Task: Select editor.action.goToTypeDefinition in the goto location: alternative reference command.
Action: Mouse moved to (18, 482)
Screenshot: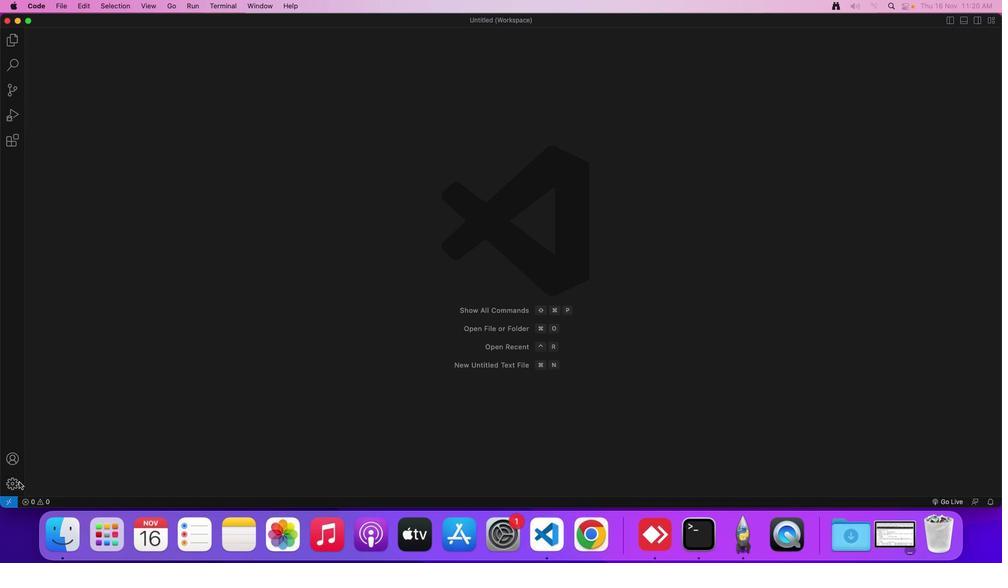 
Action: Mouse pressed left at (18, 482)
Screenshot: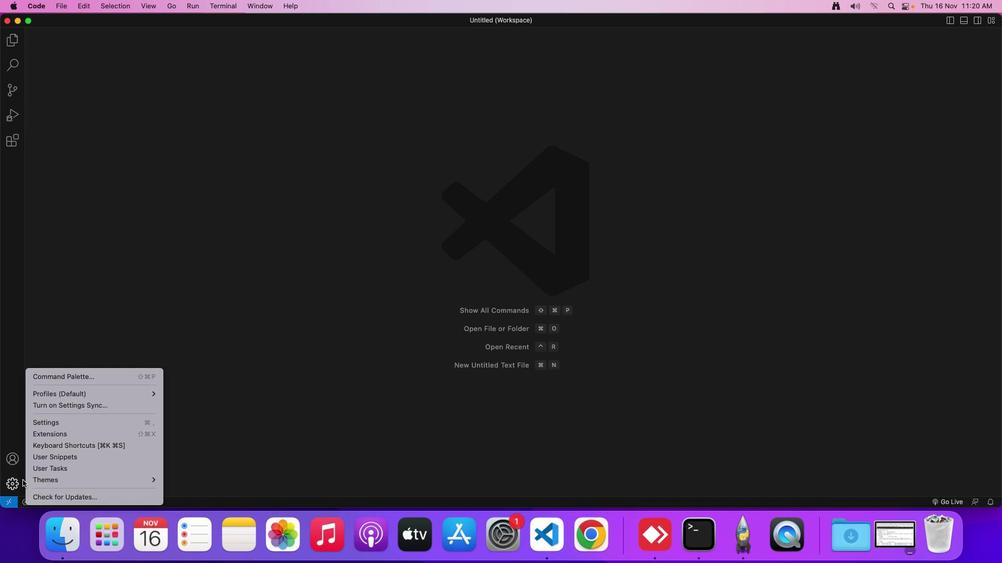 
Action: Mouse moved to (68, 417)
Screenshot: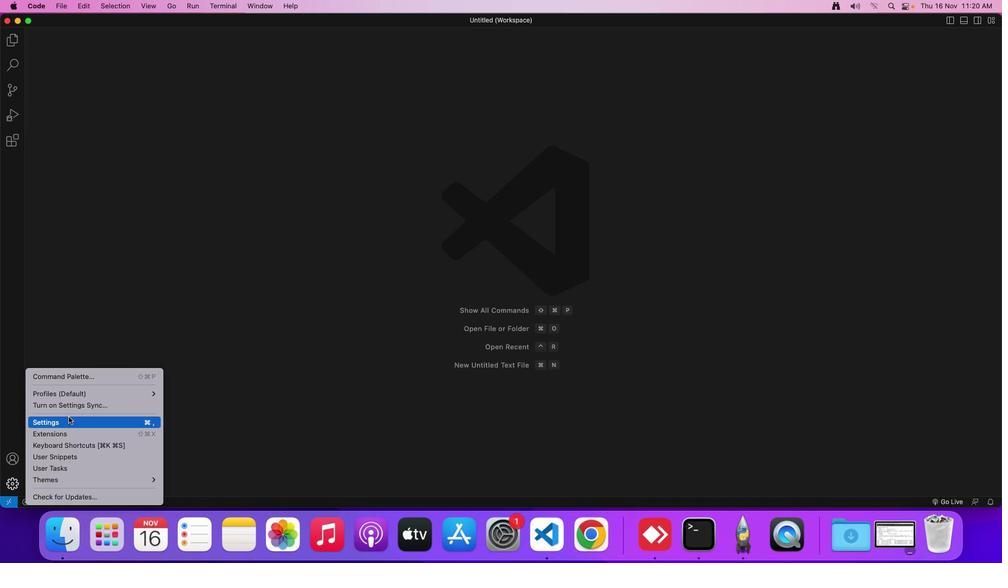 
Action: Mouse pressed left at (68, 417)
Screenshot: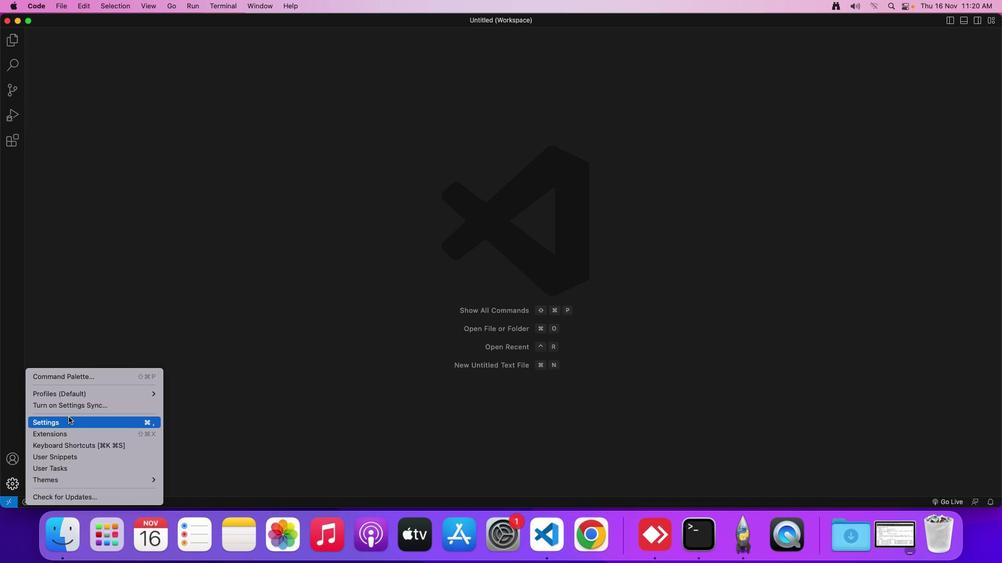 
Action: Mouse moved to (255, 79)
Screenshot: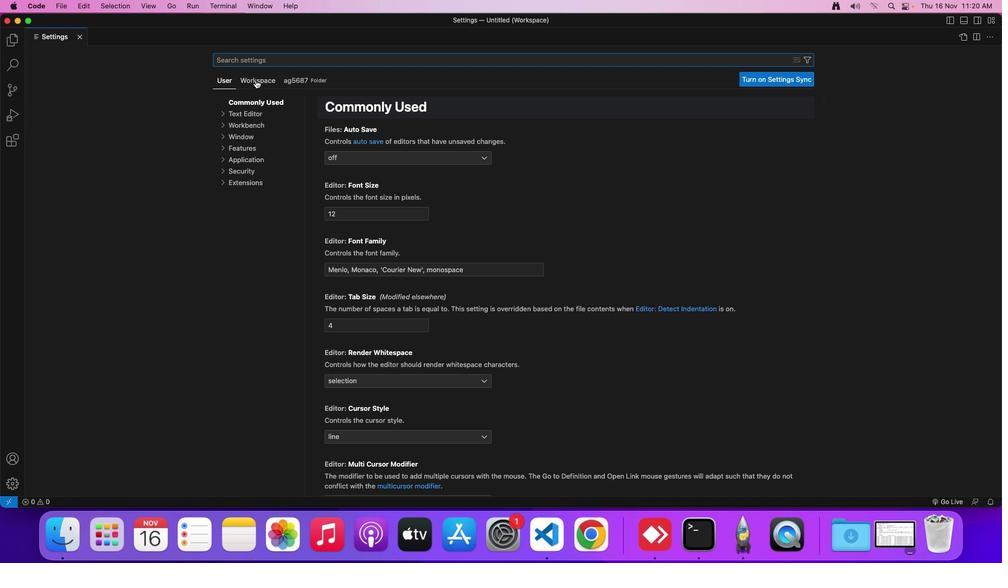 
Action: Mouse pressed left at (255, 79)
Screenshot: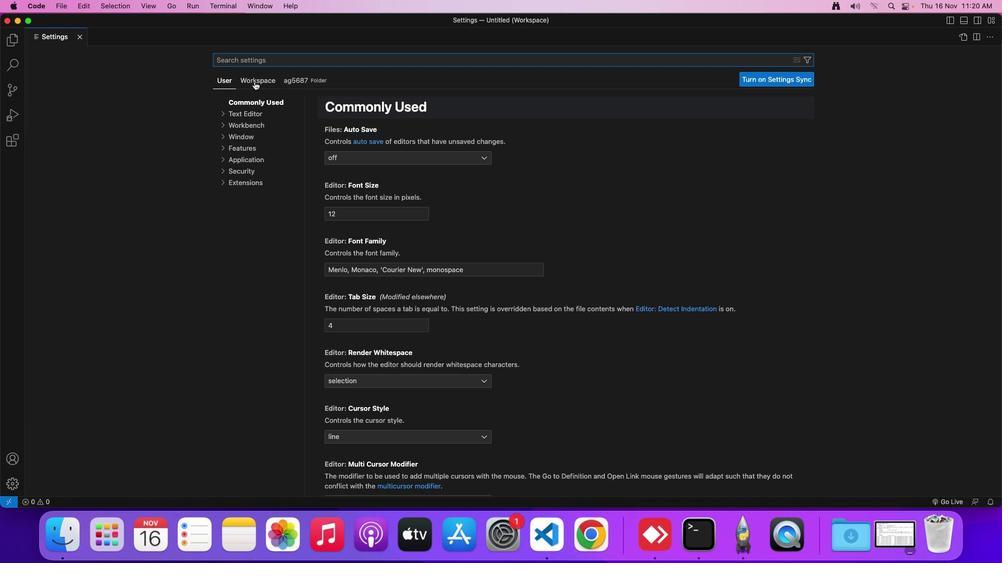 
Action: Mouse moved to (243, 100)
Screenshot: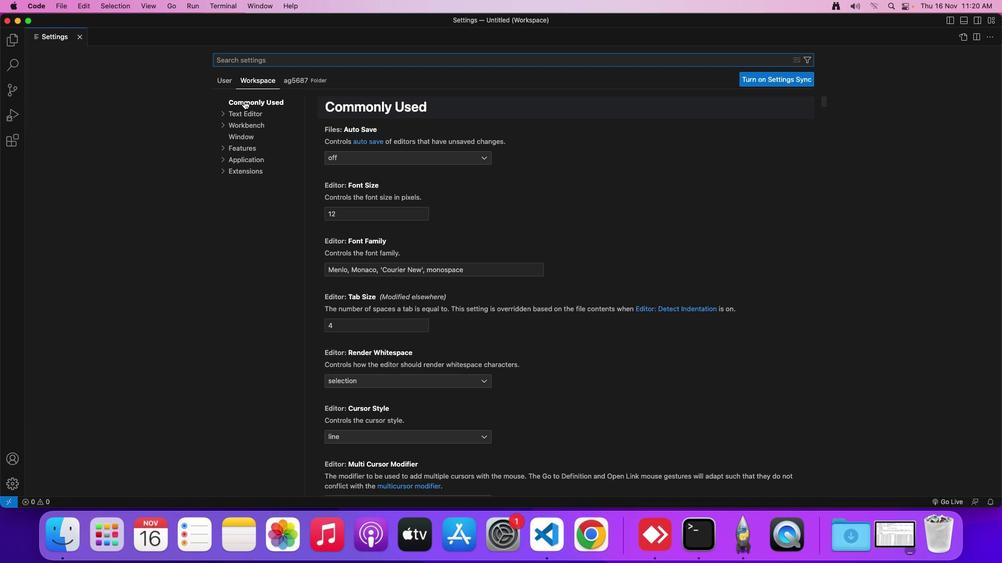 
Action: Mouse pressed left at (243, 100)
Screenshot: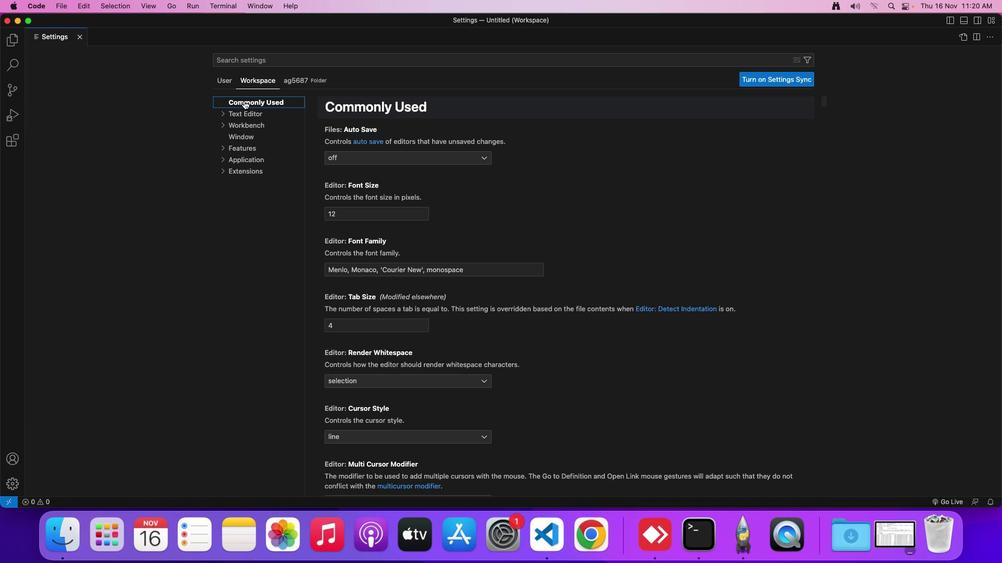 
Action: Mouse moved to (240, 108)
Screenshot: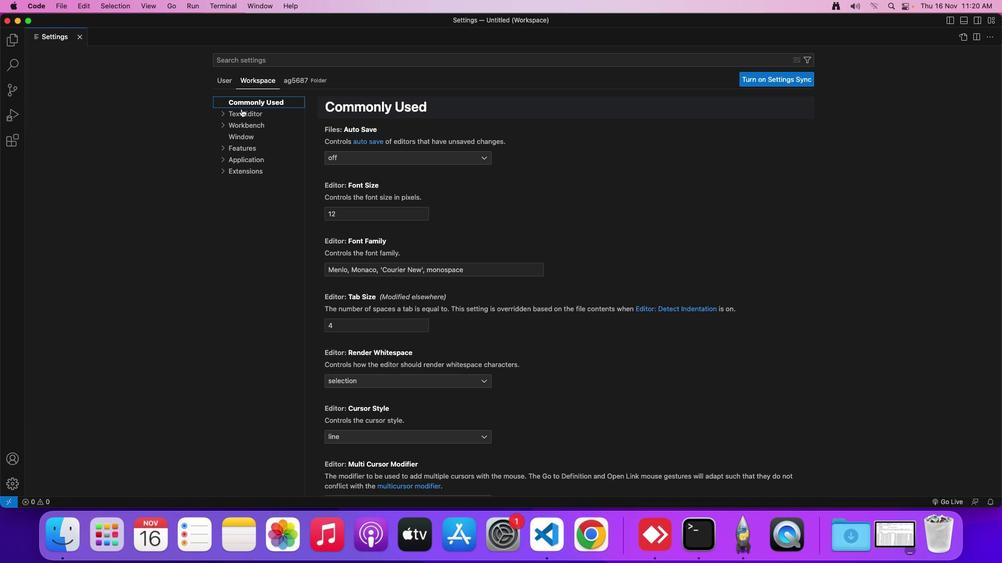 
Action: Mouse pressed left at (240, 108)
Screenshot: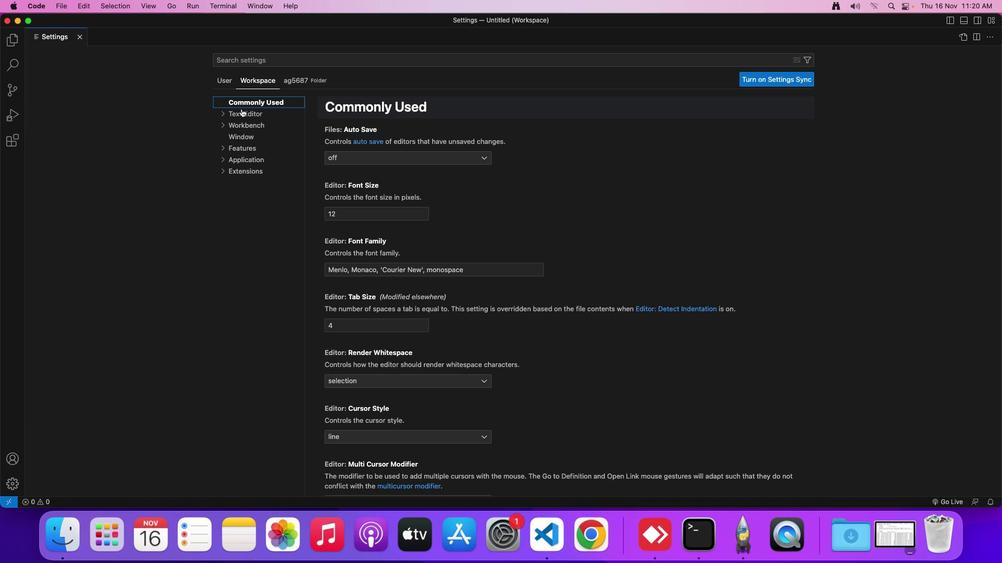 
Action: Mouse moved to (396, 322)
Screenshot: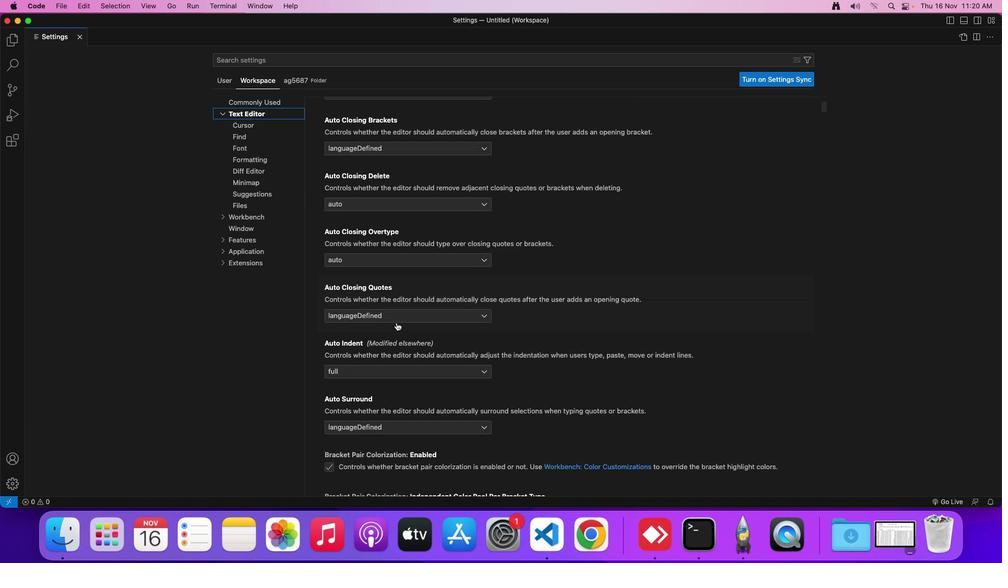 
Action: Mouse scrolled (396, 322) with delta (0, 0)
Screenshot: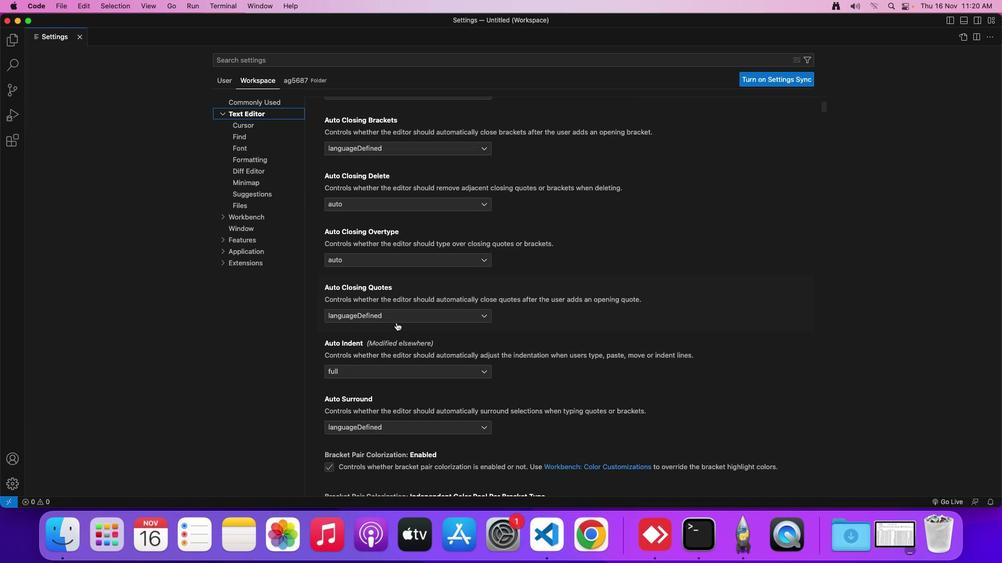
Action: Mouse moved to (395, 322)
Screenshot: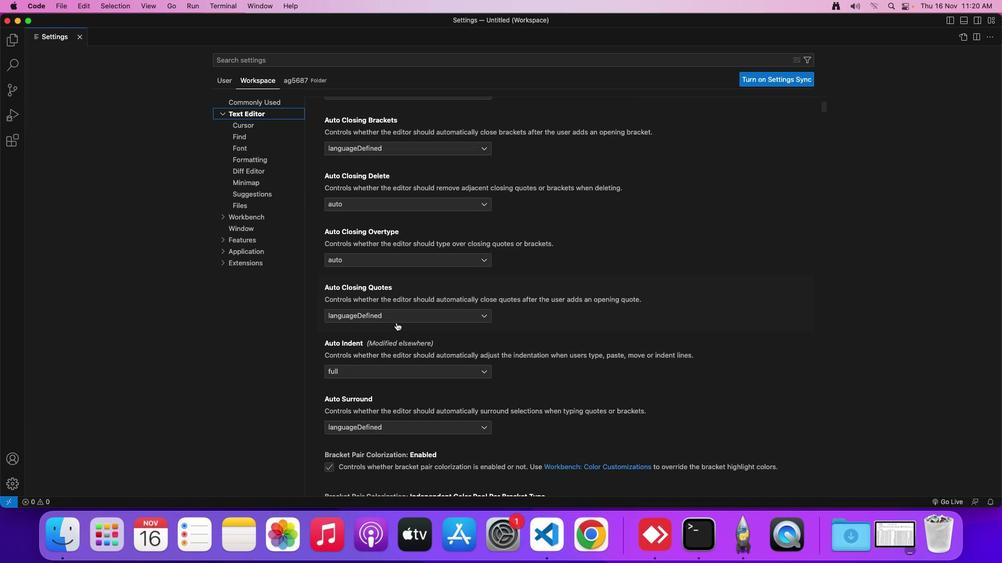 
Action: Mouse scrolled (395, 322) with delta (0, 0)
Screenshot: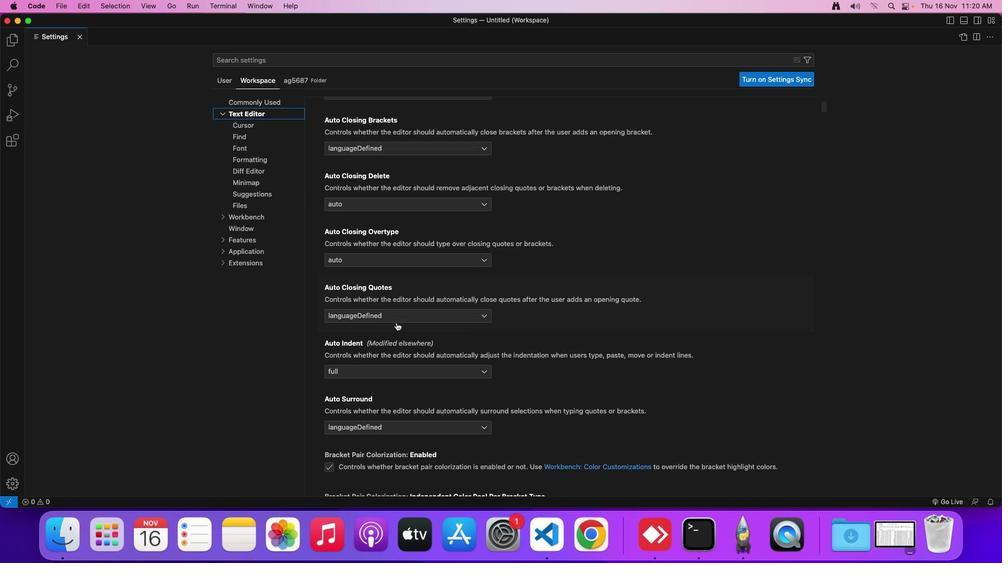 
Action: Mouse scrolled (395, 322) with delta (0, -1)
Screenshot: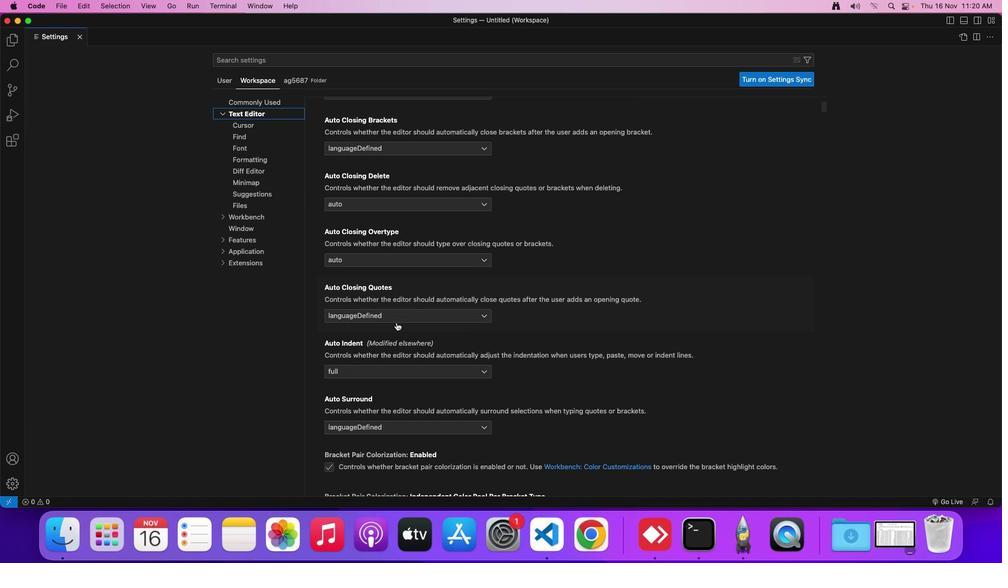 
Action: Mouse moved to (397, 323)
Screenshot: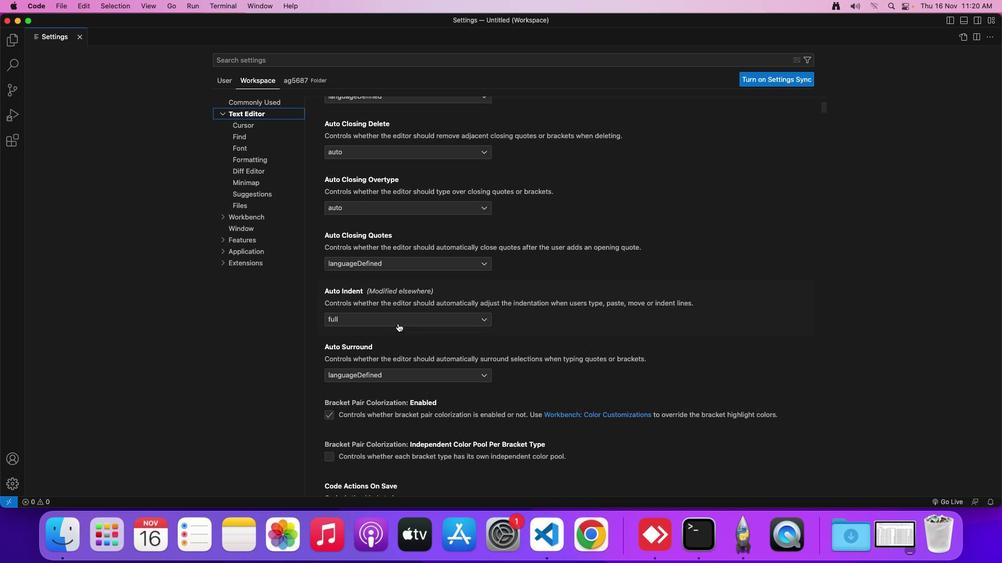 
Action: Mouse scrolled (397, 323) with delta (0, 0)
Screenshot: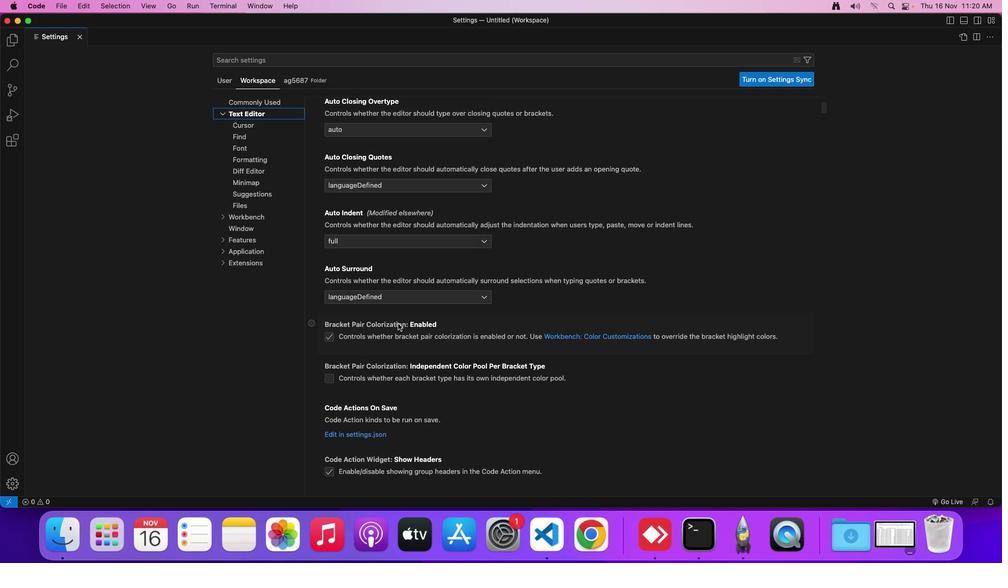 
Action: Mouse scrolled (397, 323) with delta (0, 0)
Screenshot: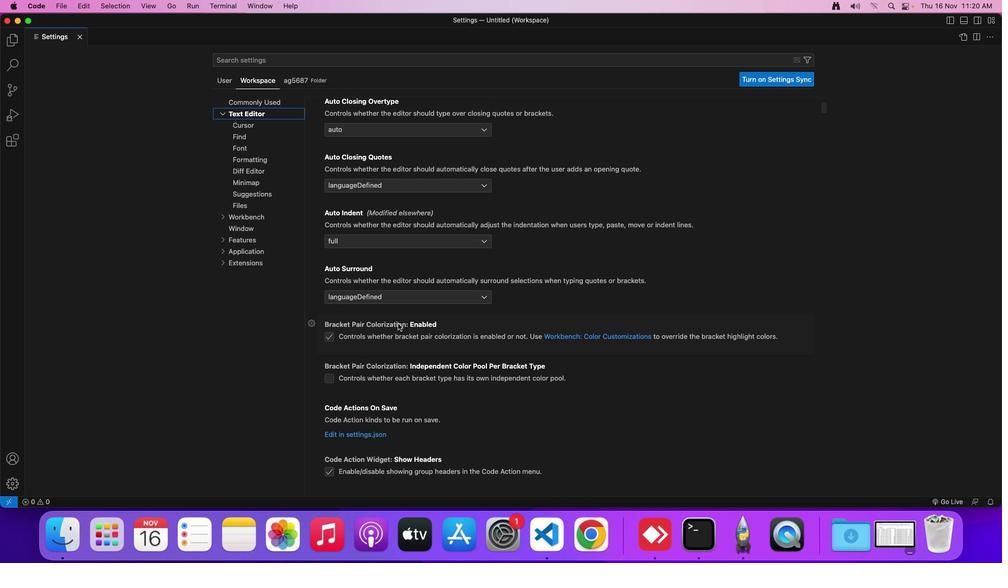 
Action: Mouse scrolled (397, 323) with delta (0, -1)
Screenshot: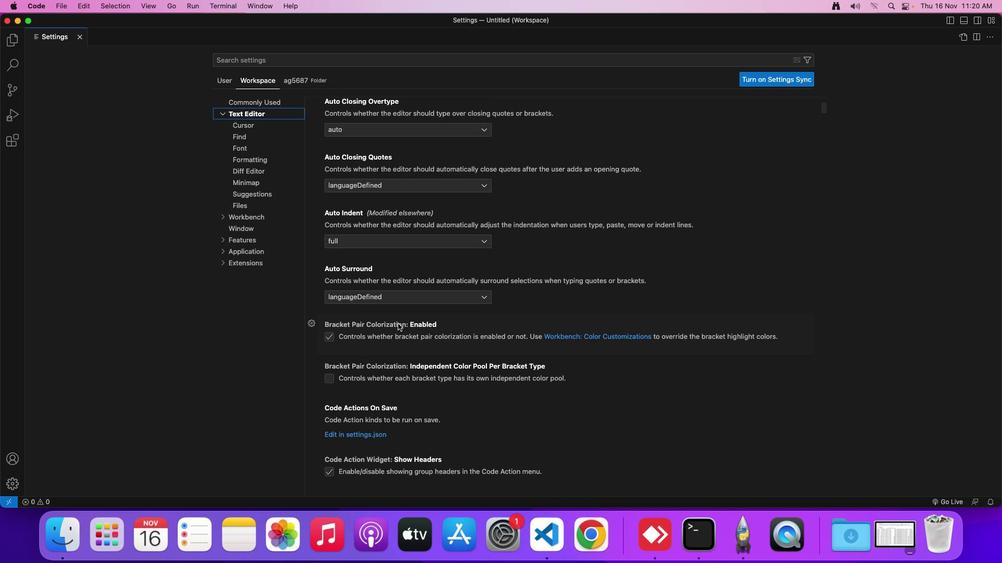 
Action: Mouse moved to (397, 323)
Screenshot: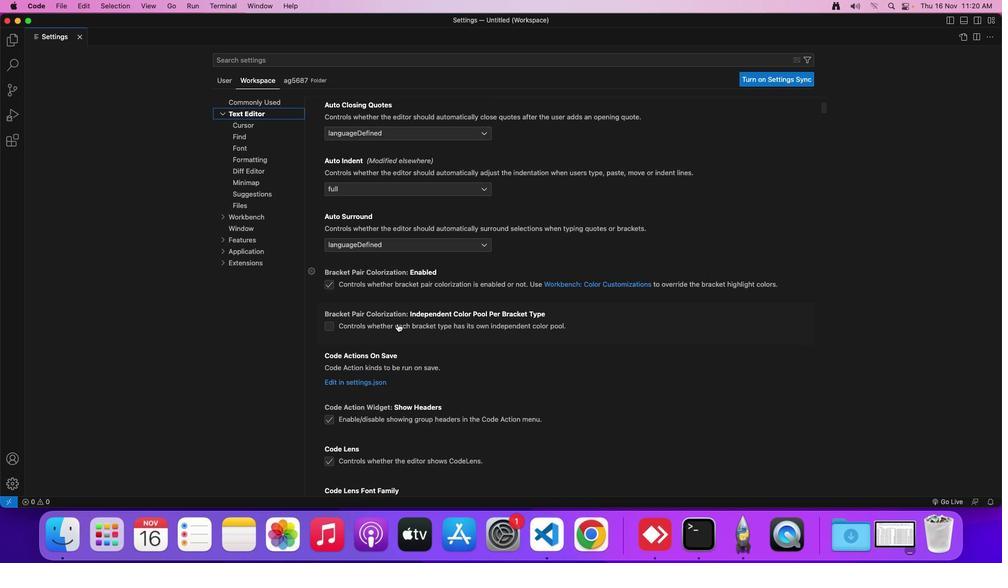 
Action: Mouse scrolled (397, 323) with delta (0, 0)
Screenshot: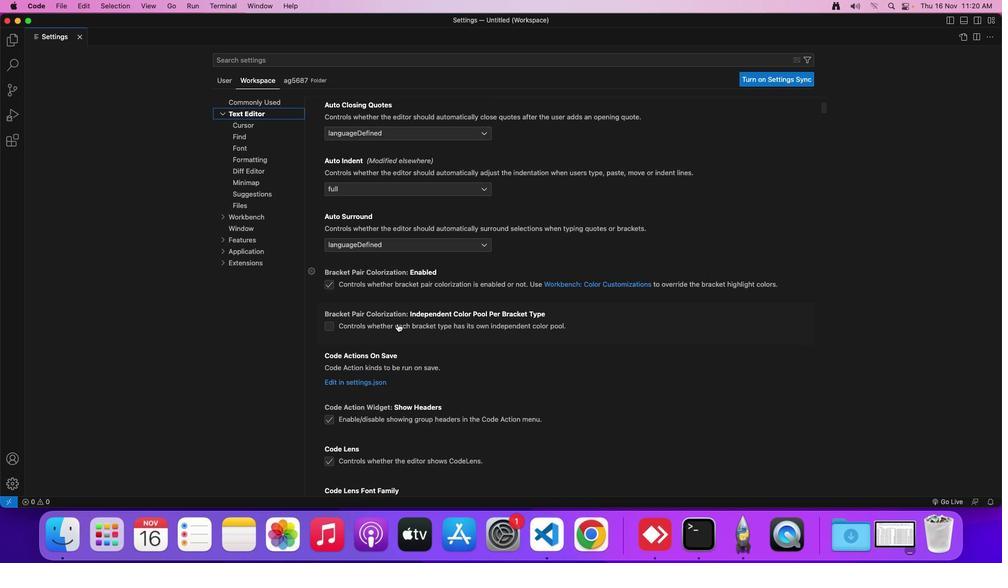 
Action: Mouse scrolled (397, 323) with delta (0, 0)
Screenshot: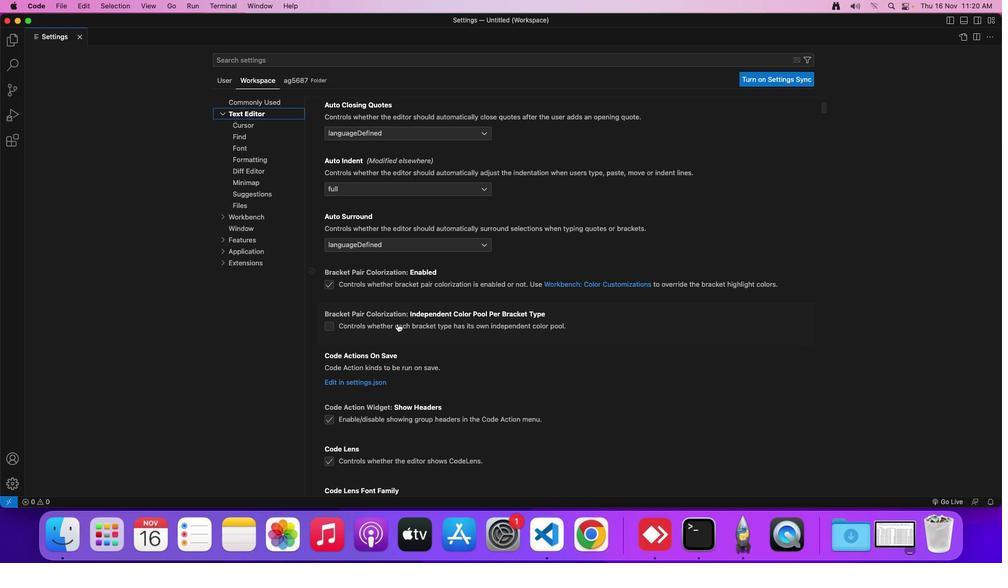 
Action: Mouse scrolled (397, 323) with delta (0, 0)
Screenshot: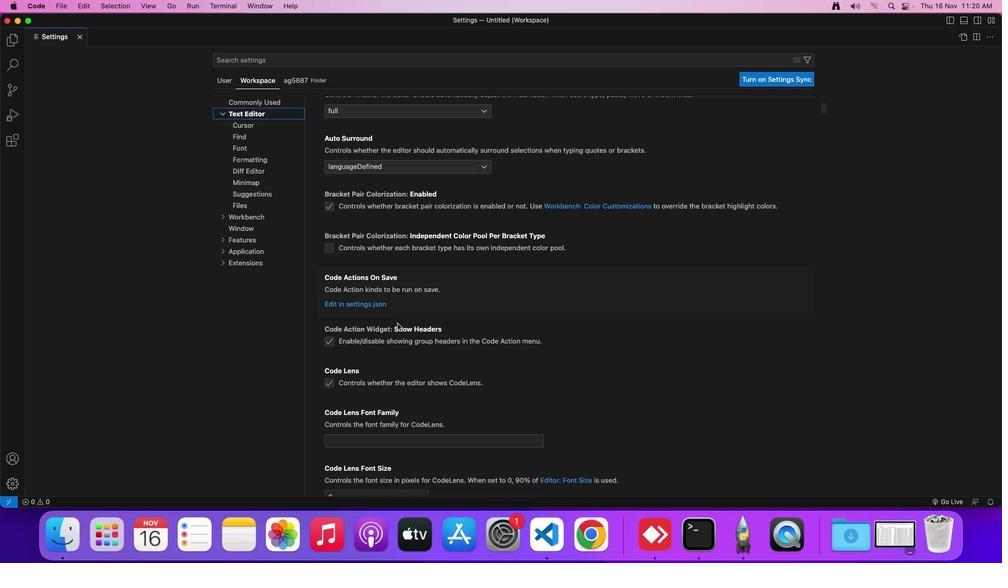 
Action: Mouse scrolled (397, 323) with delta (0, 0)
Screenshot: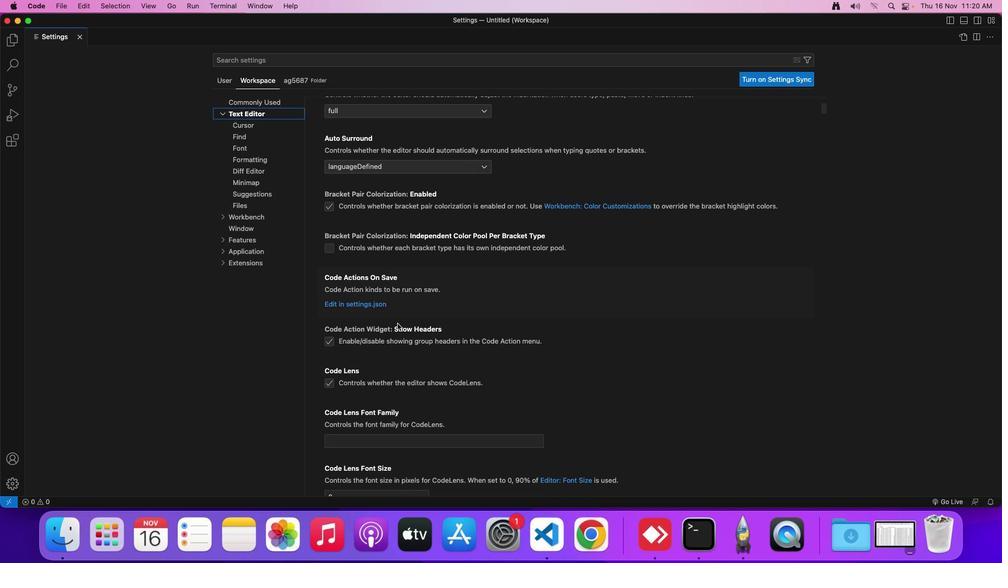 
Action: Mouse scrolled (397, 323) with delta (0, 0)
Screenshot: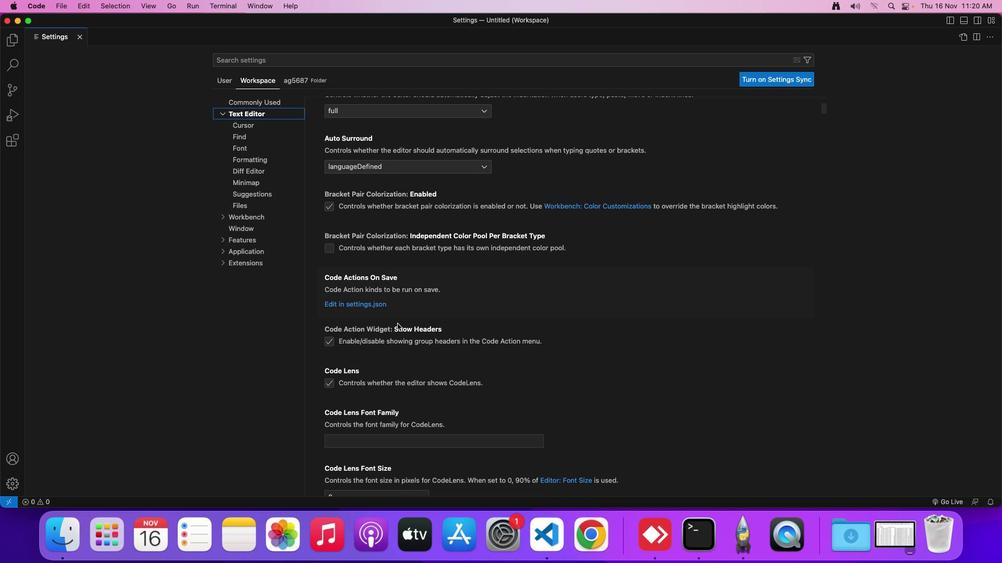 
Action: Mouse scrolled (397, 323) with delta (0, 0)
Screenshot: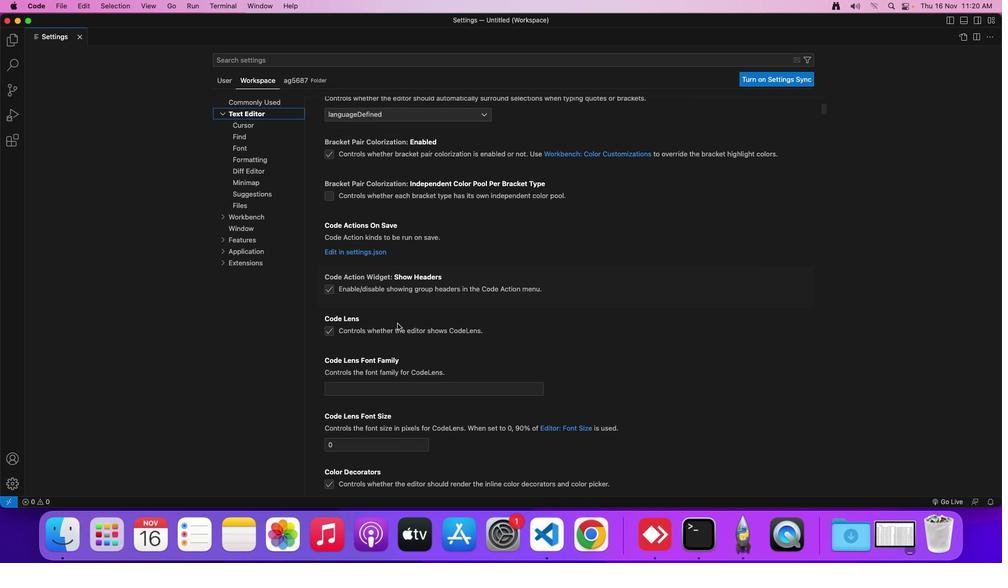 
Action: Mouse scrolled (397, 323) with delta (0, 0)
Screenshot: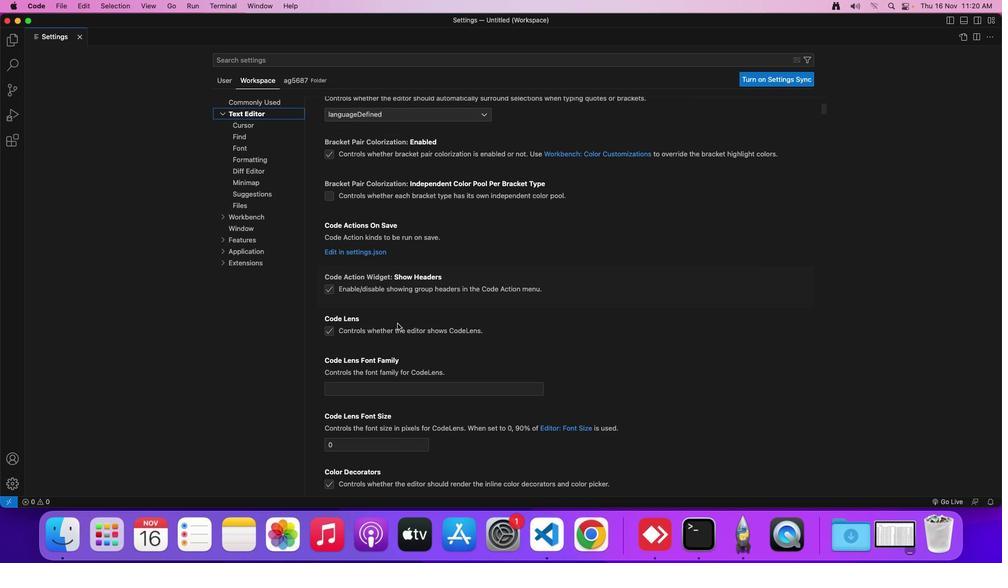 
Action: Mouse scrolled (397, 323) with delta (0, 0)
Screenshot: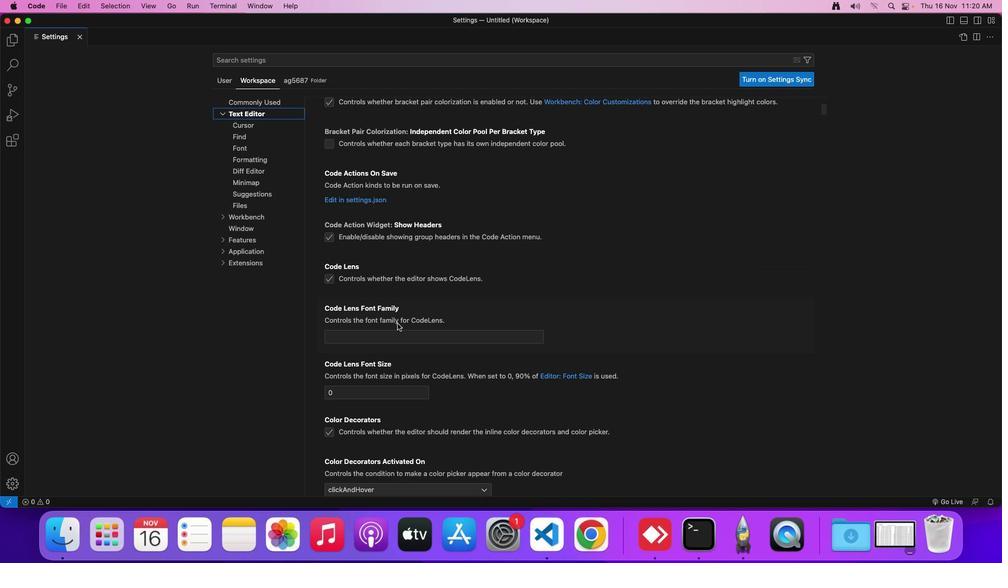 
Action: Mouse scrolled (397, 323) with delta (0, 0)
Screenshot: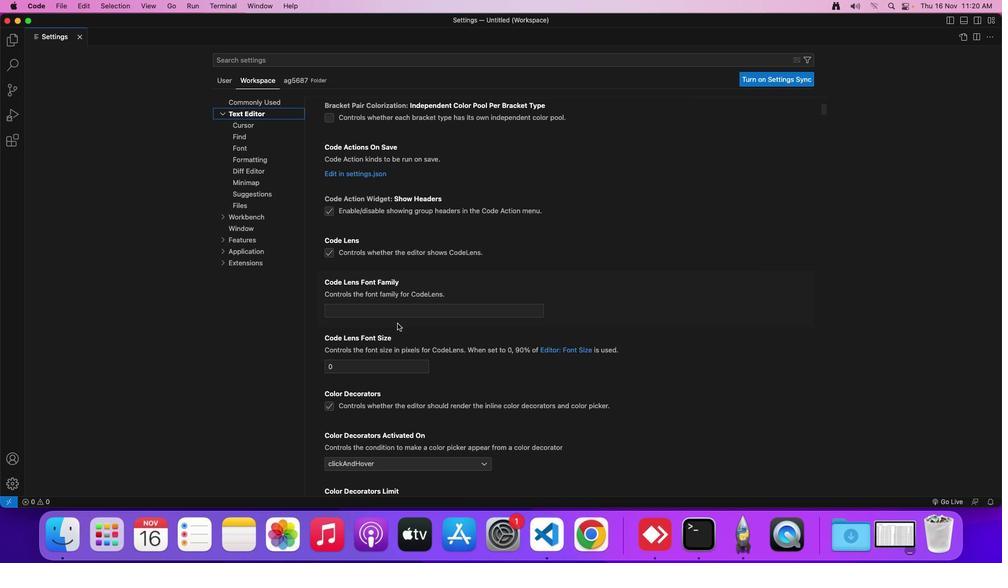 
Action: Mouse scrolled (397, 323) with delta (0, 0)
Screenshot: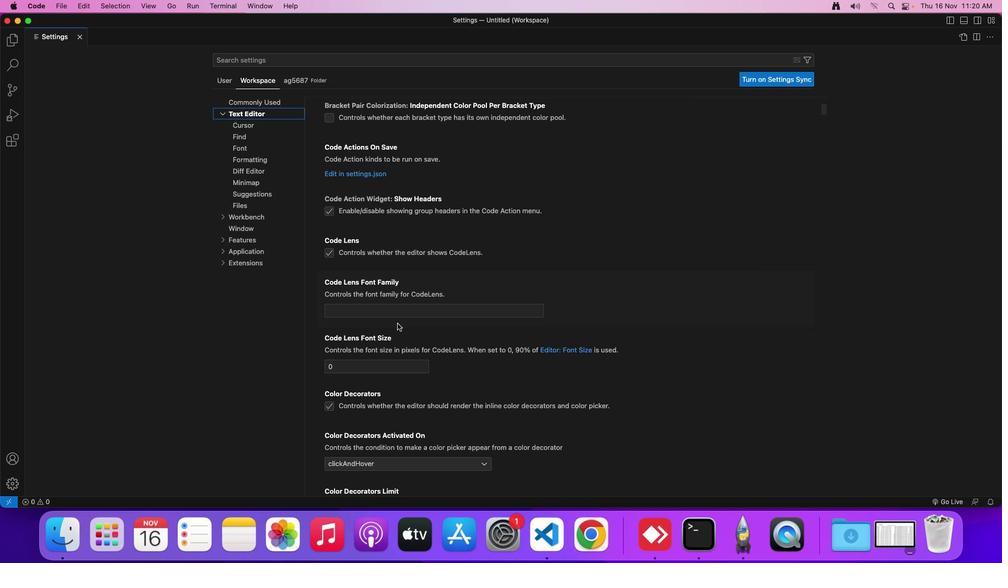 
Action: Mouse scrolled (397, 323) with delta (0, 0)
Screenshot: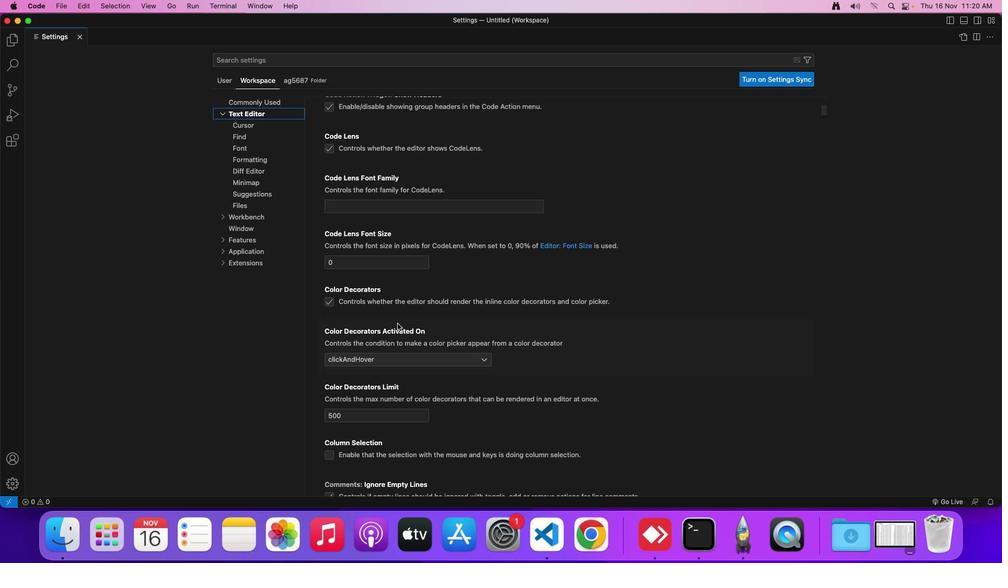 
Action: Mouse scrolled (397, 323) with delta (0, 0)
Screenshot: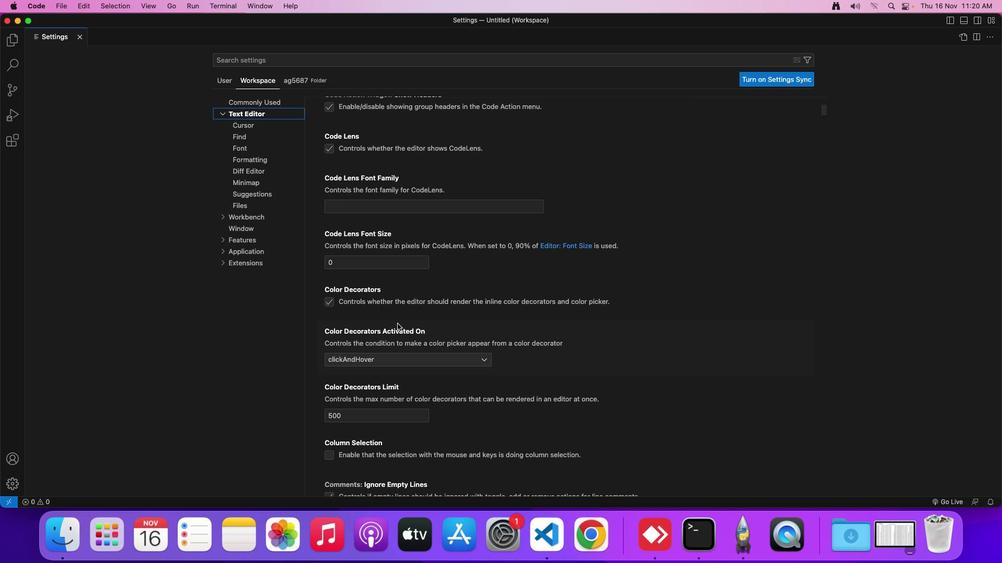 
Action: Mouse scrolled (397, 323) with delta (0, -1)
Screenshot: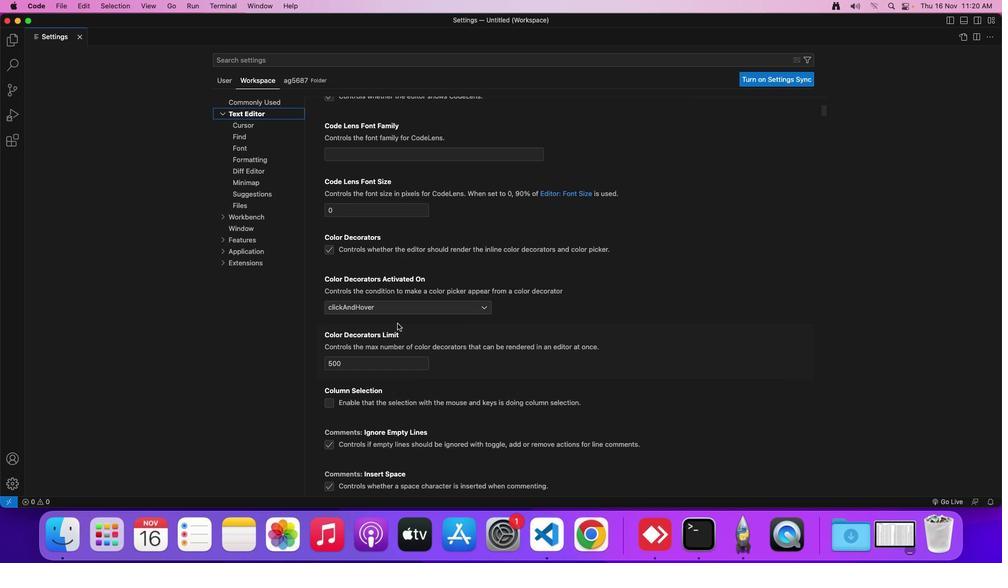 
Action: Mouse scrolled (397, 323) with delta (0, -1)
Screenshot: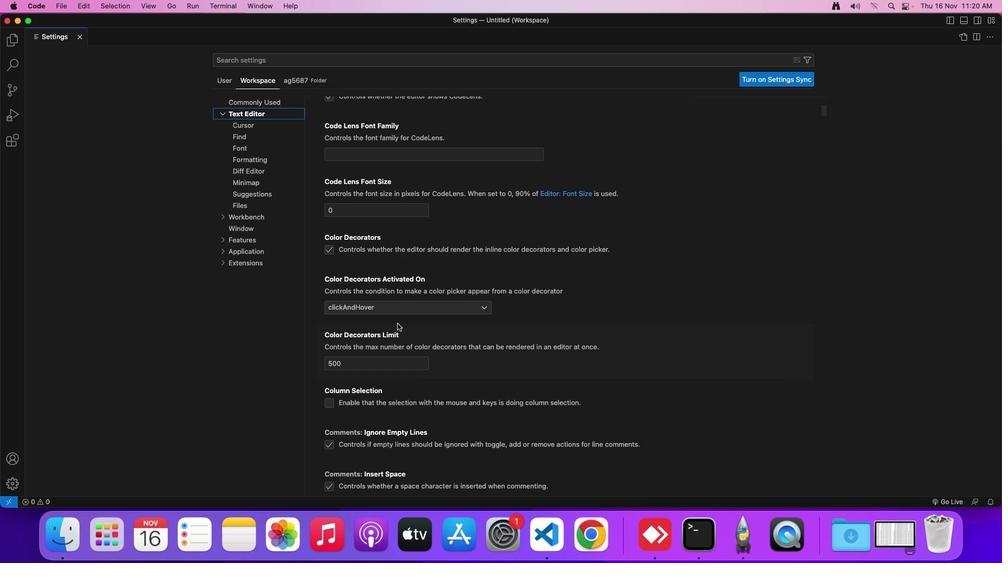 
Action: Mouse scrolled (397, 323) with delta (0, 0)
Screenshot: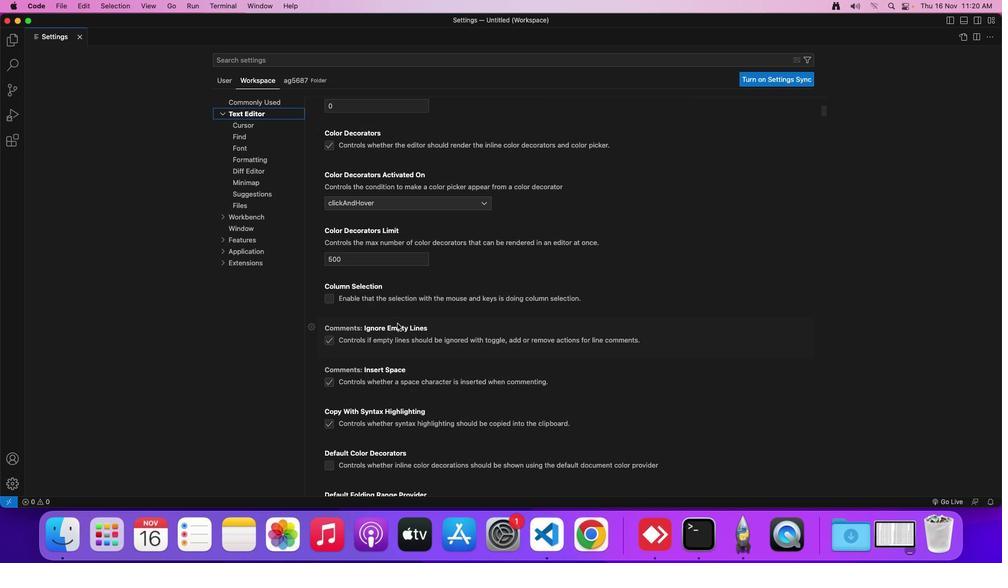 
Action: Mouse scrolled (397, 323) with delta (0, 0)
Screenshot: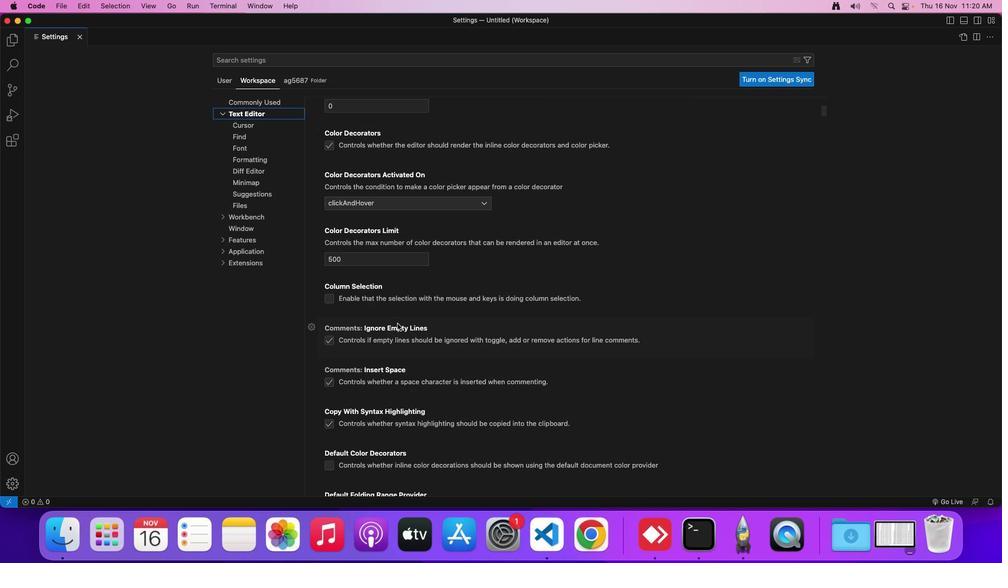 
Action: Mouse scrolled (397, 323) with delta (0, -1)
Screenshot: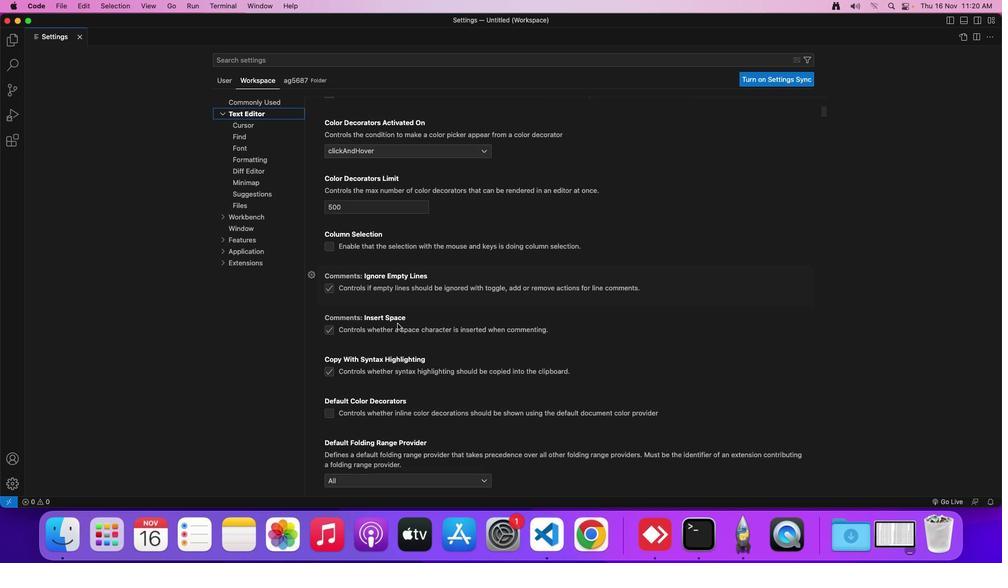 
Action: Mouse scrolled (397, 323) with delta (0, -1)
Screenshot: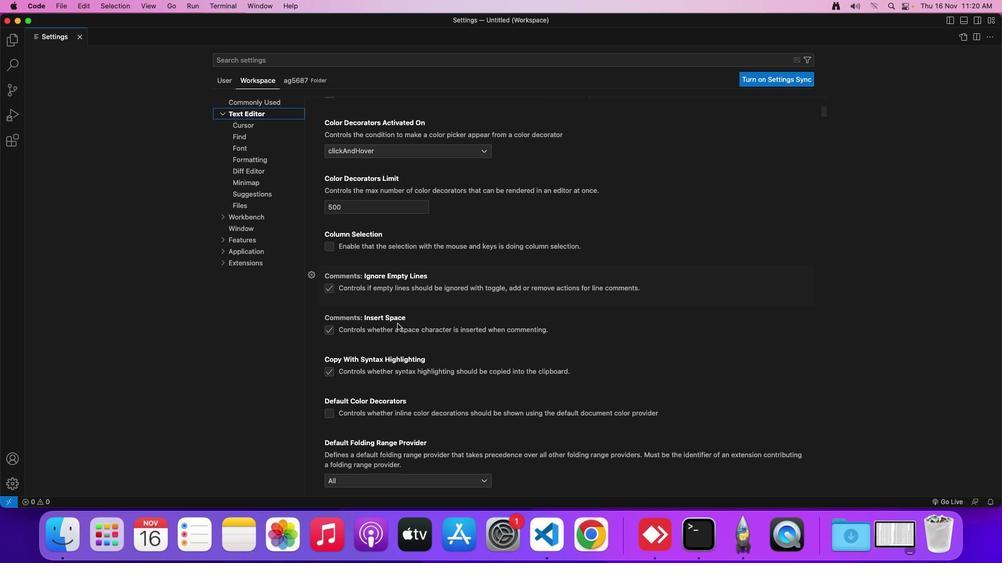 
Action: Mouse scrolled (397, 323) with delta (0, 0)
Screenshot: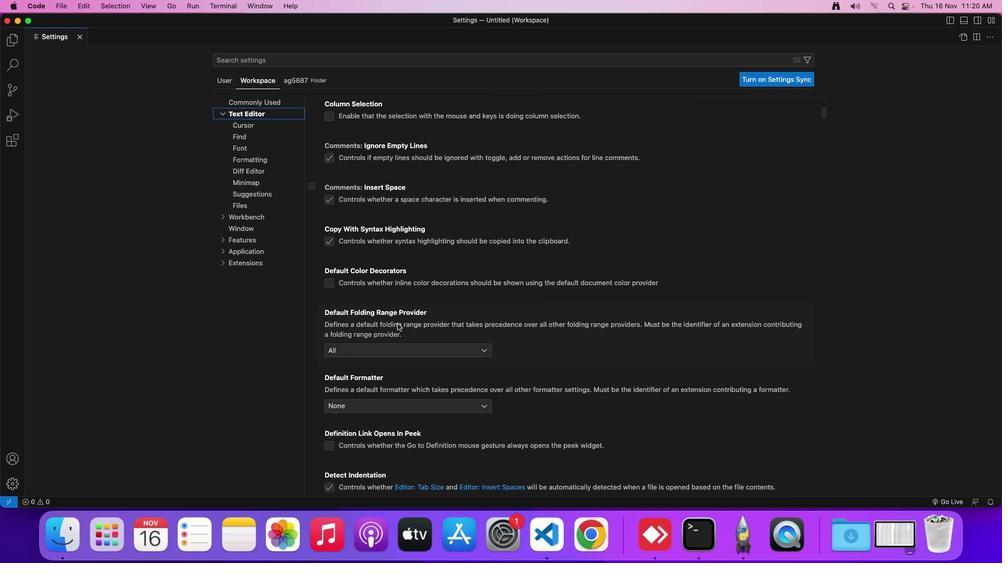 
Action: Mouse scrolled (397, 323) with delta (0, 0)
Screenshot: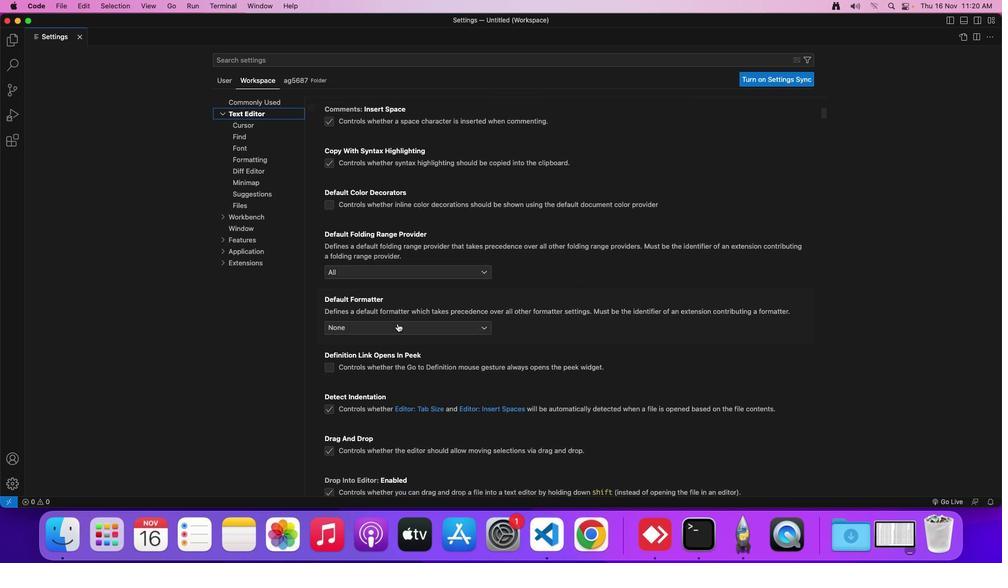 
Action: Mouse scrolled (397, 323) with delta (0, -1)
Screenshot: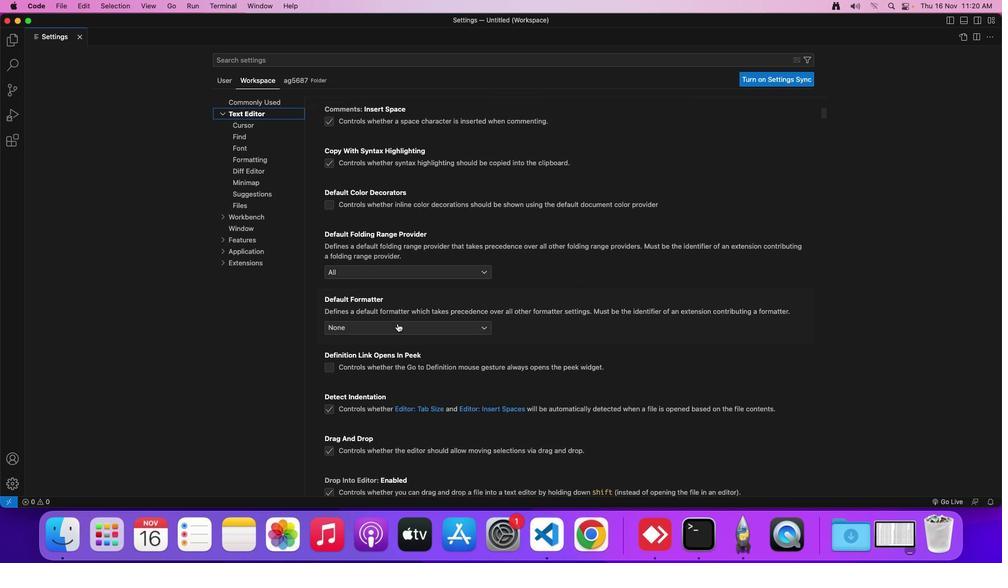
Action: Mouse scrolled (397, 323) with delta (0, -1)
Screenshot: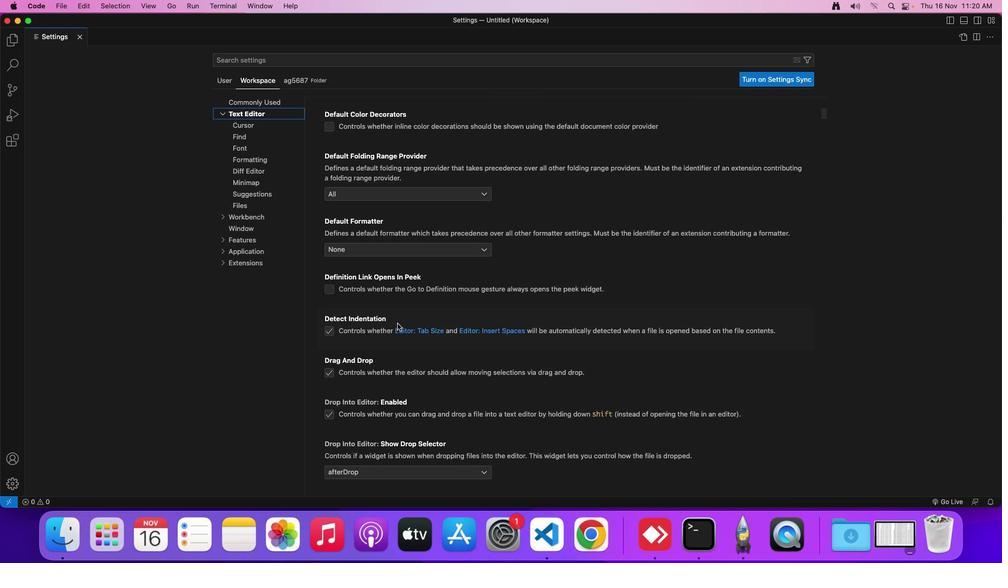
Action: Mouse scrolled (397, 323) with delta (0, -1)
Screenshot: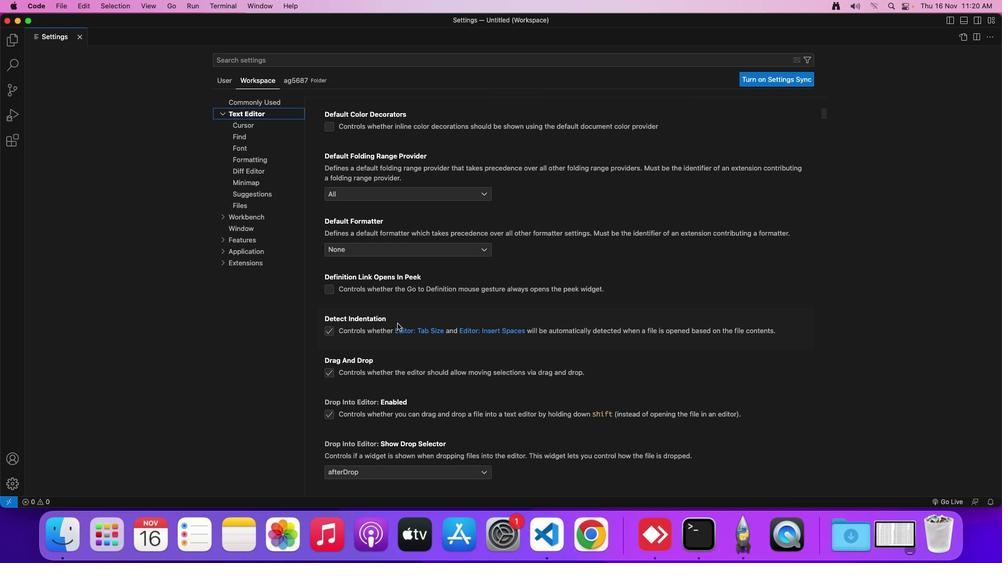 
Action: Mouse scrolled (397, 323) with delta (0, 0)
Screenshot: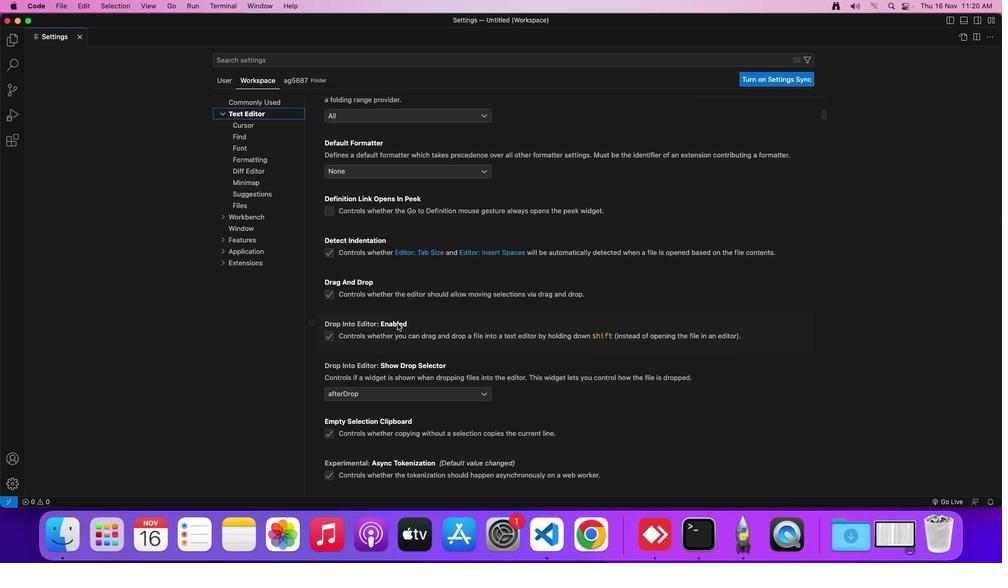 
Action: Mouse scrolled (397, 323) with delta (0, 0)
Screenshot: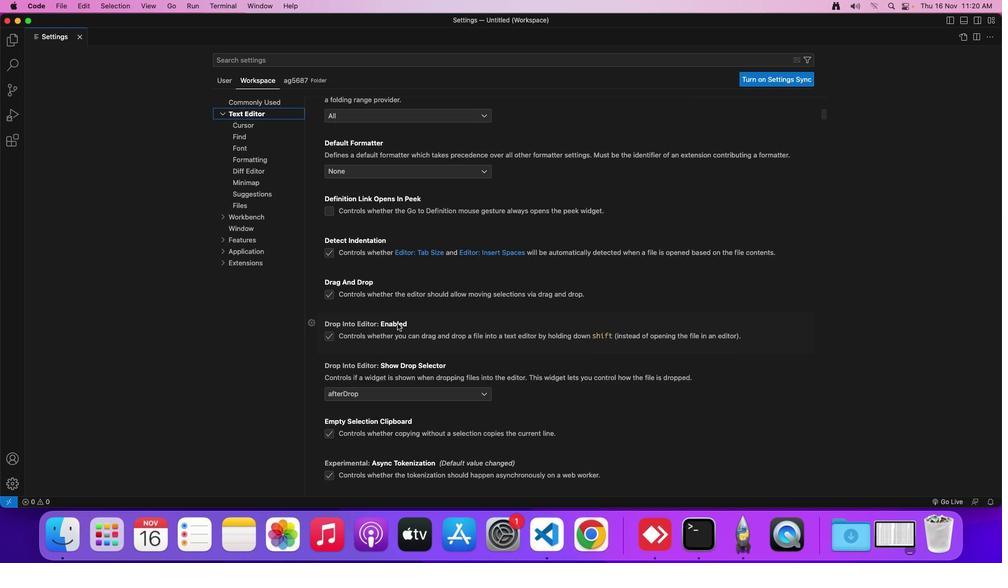 
Action: Mouse scrolled (397, 323) with delta (0, 0)
Screenshot: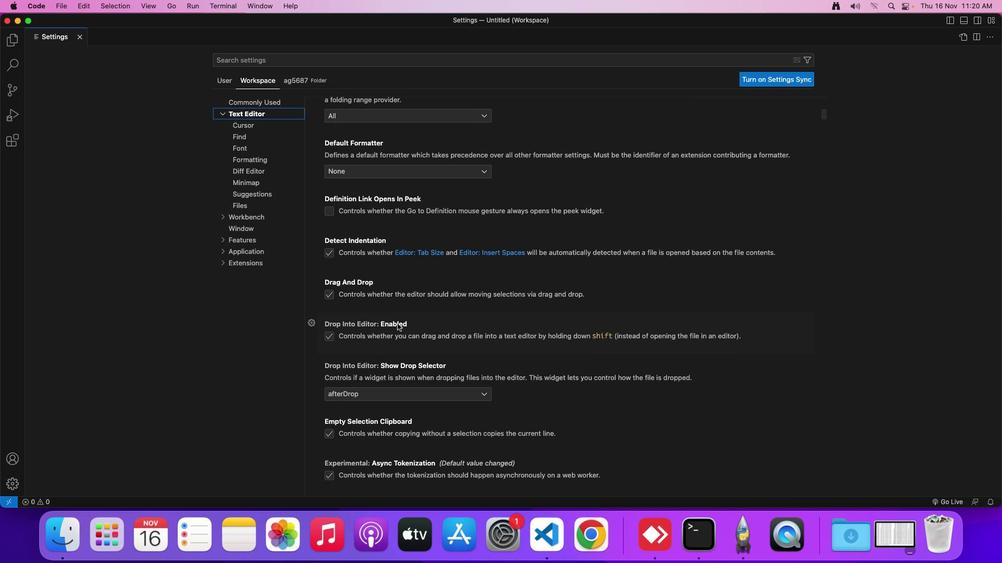 
Action: Mouse scrolled (397, 323) with delta (0, 0)
Screenshot: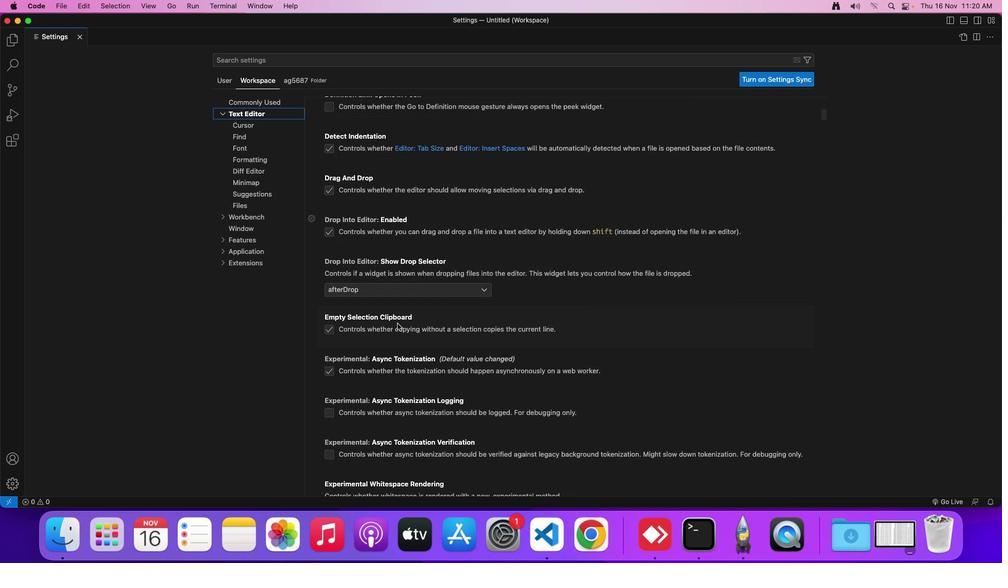 
Action: Mouse scrolled (397, 323) with delta (0, 0)
Screenshot: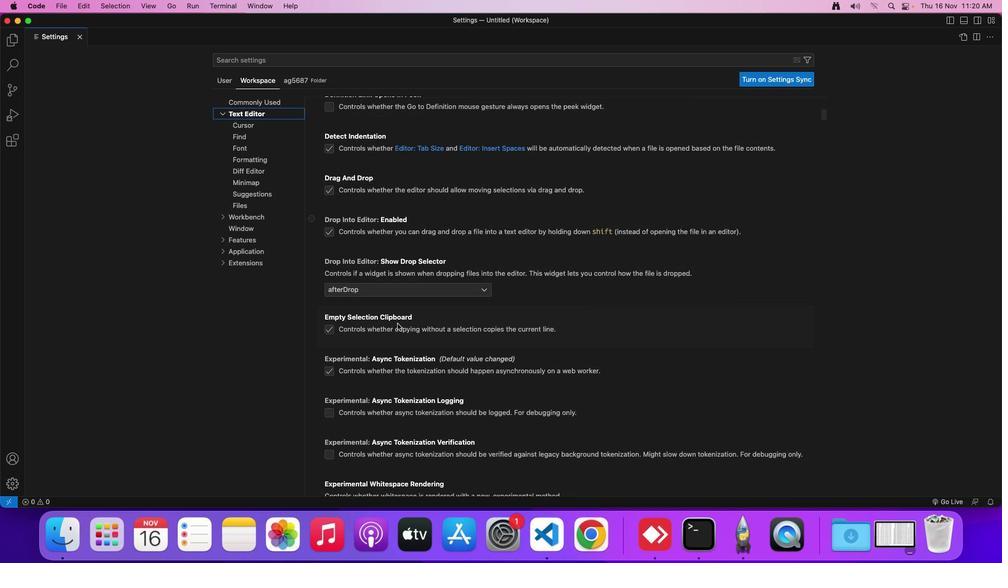 
Action: Mouse scrolled (397, 323) with delta (0, -1)
Screenshot: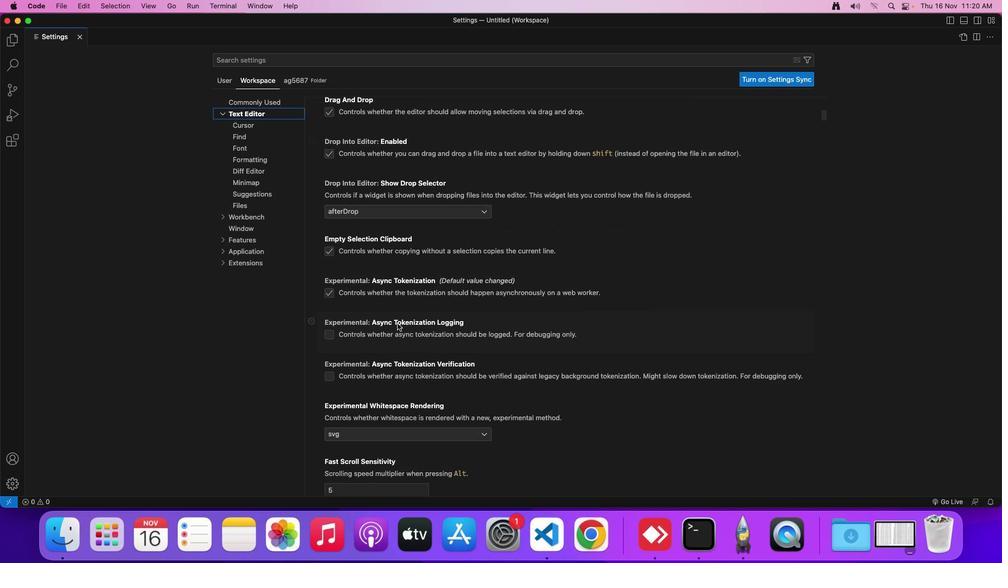 
Action: Mouse scrolled (397, 323) with delta (0, -1)
Screenshot: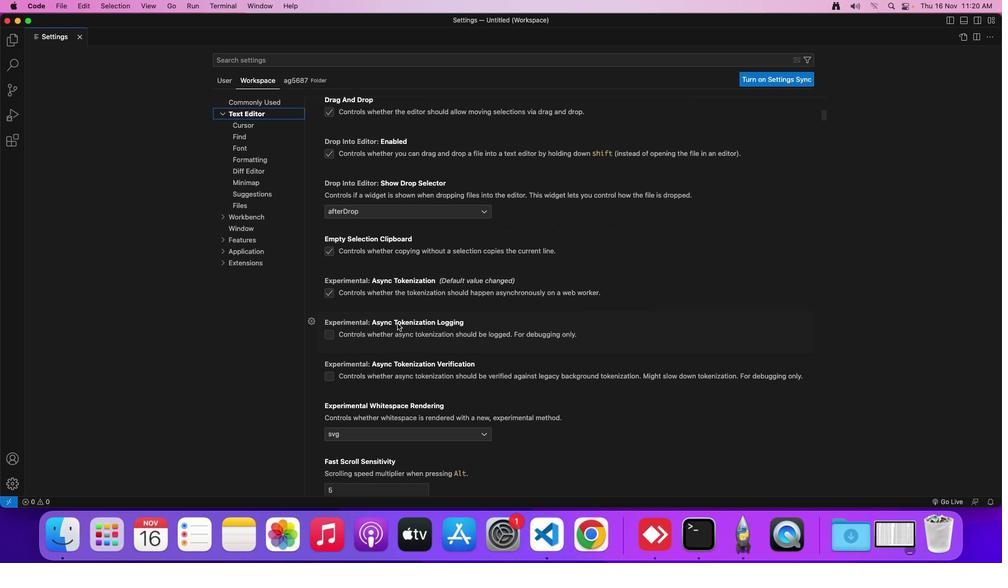 
Action: Mouse scrolled (397, 323) with delta (0, 0)
Screenshot: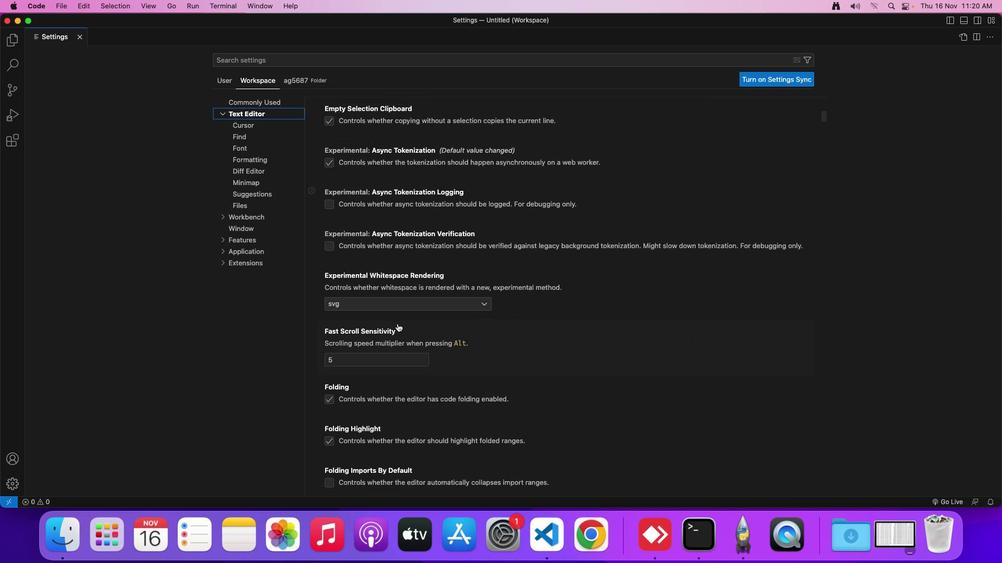 
Action: Mouse scrolled (397, 323) with delta (0, 0)
Screenshot: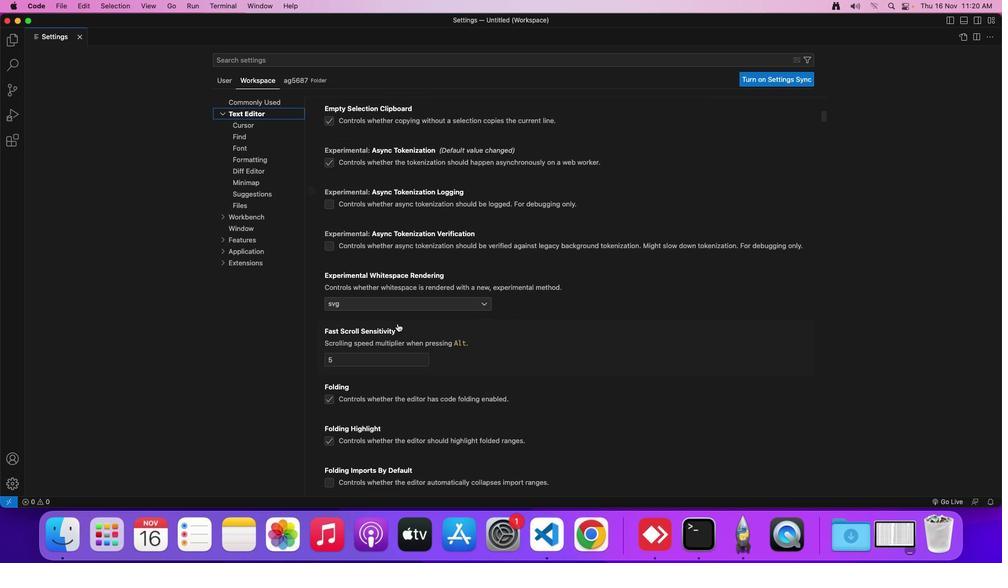 
Action: Mouse scrolled (397, 323) with delta (0, -1)
Screenshot: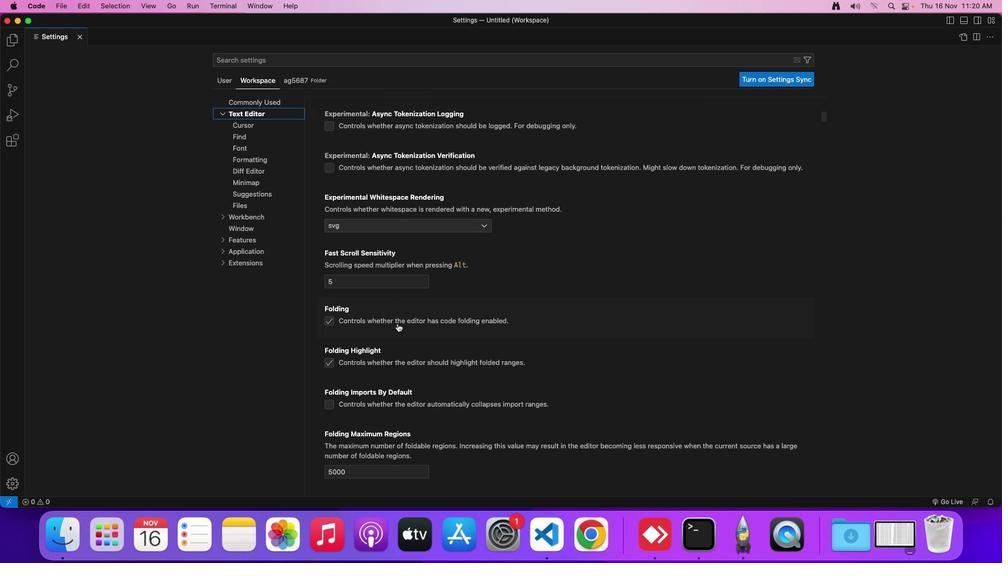 
Action: Mouse scrolled (397, 323) with delta (0, -1)
Screenshot: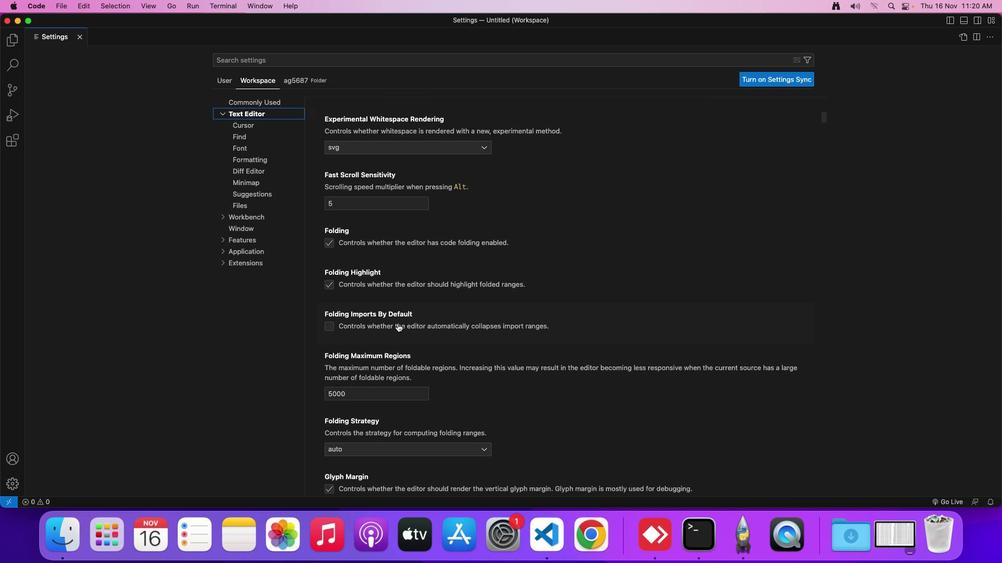 
Action: Mouse scrolled (397, 323) with delta (0, -1)
Screenshot: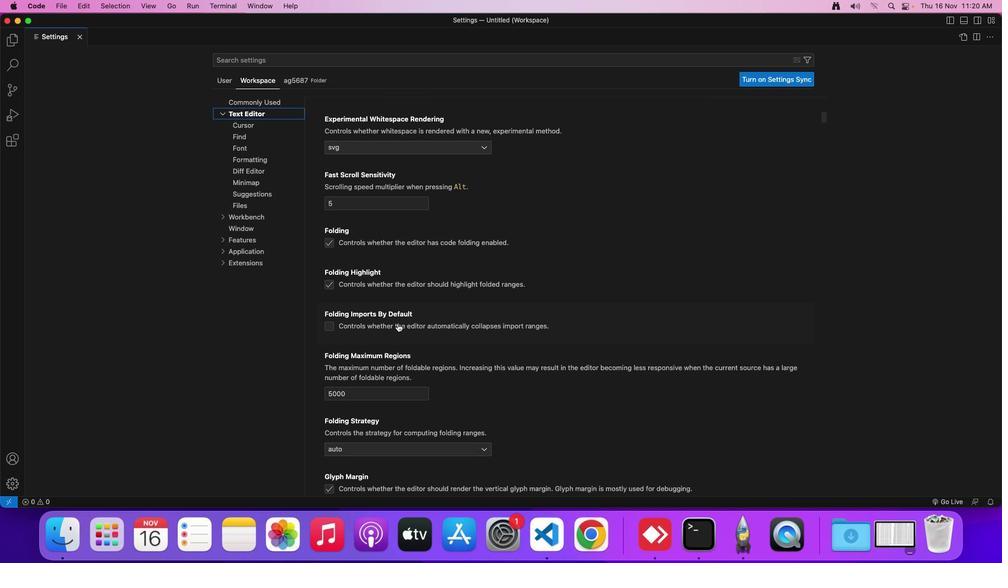 
Action: Mouse scrolled (397, 323) with delta (0, 0)
Screenshot: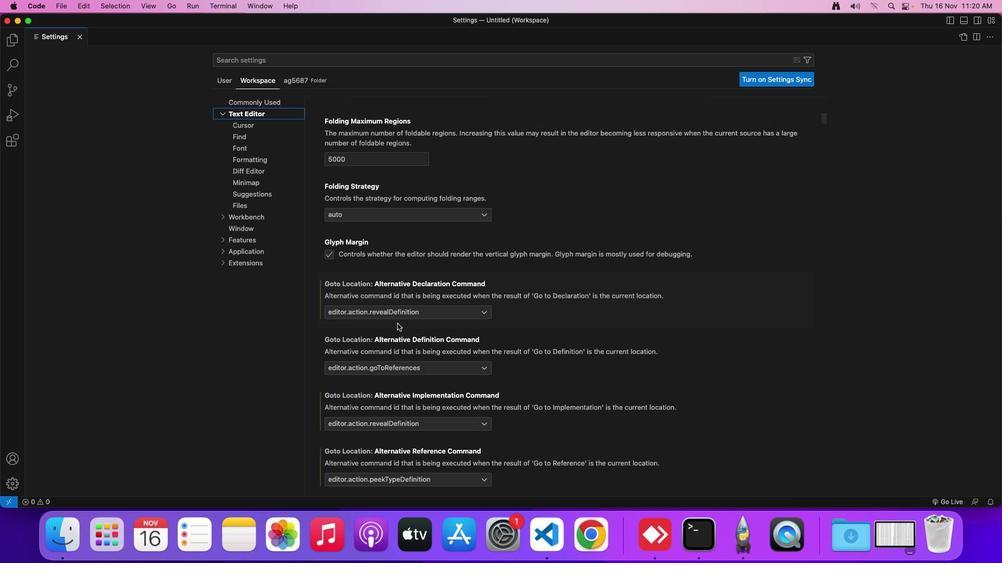 
Action: Mouse scrolled (397, 323) with delta (0, 0)
Screenshot: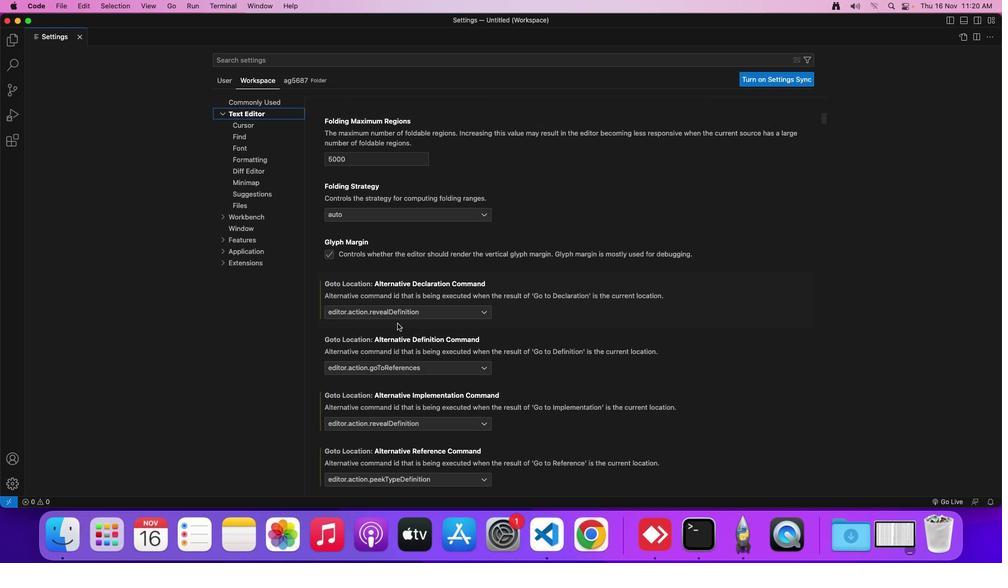 
Action: Mouse scrolled (397, 323) with delta (0, -1)
Screenshot: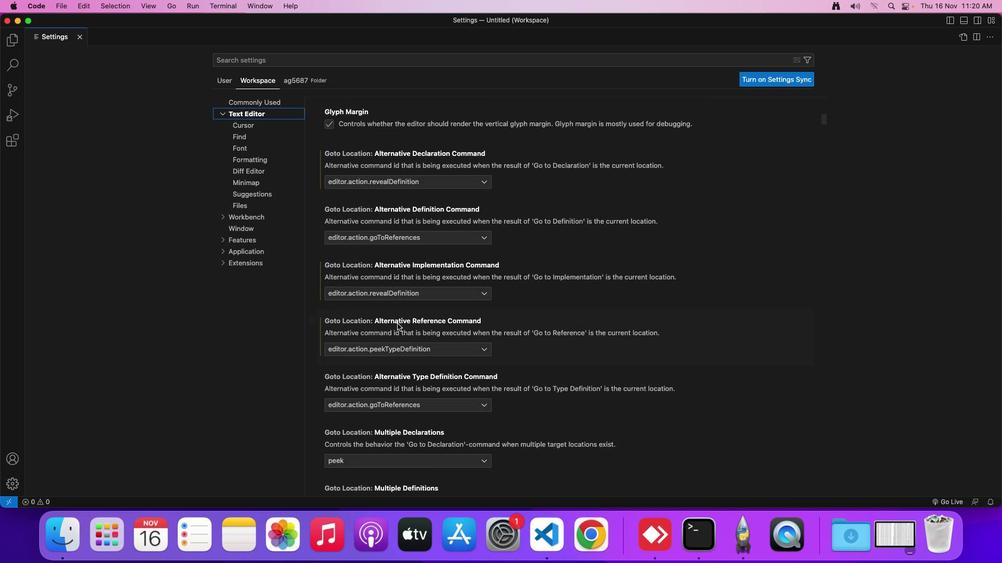
Action: Mouse scrolled (397, 323) with delta (0, -2)
Screenshot: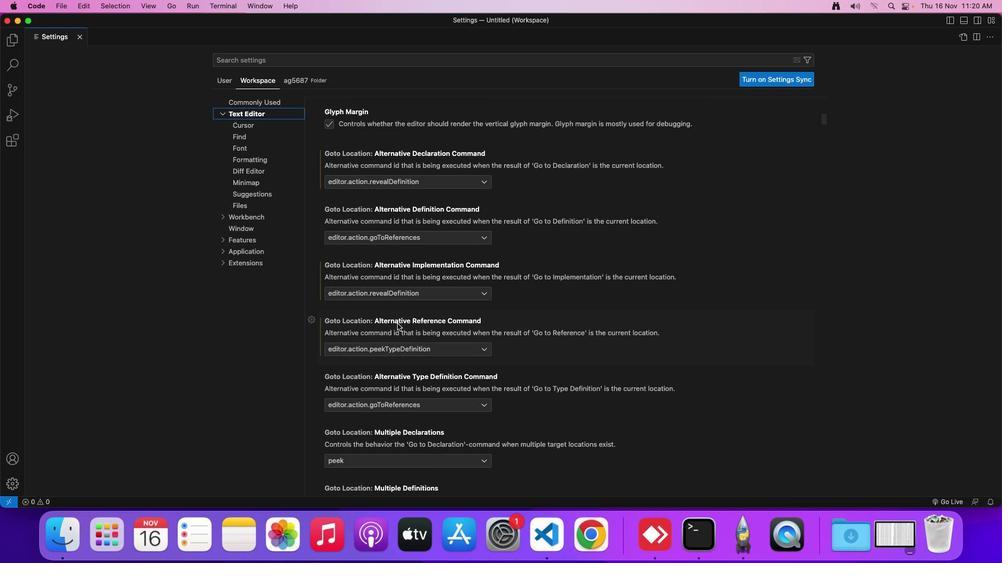 
Action: Mouse scrolled (397, 323) with delta (0, -2)
Screenshot: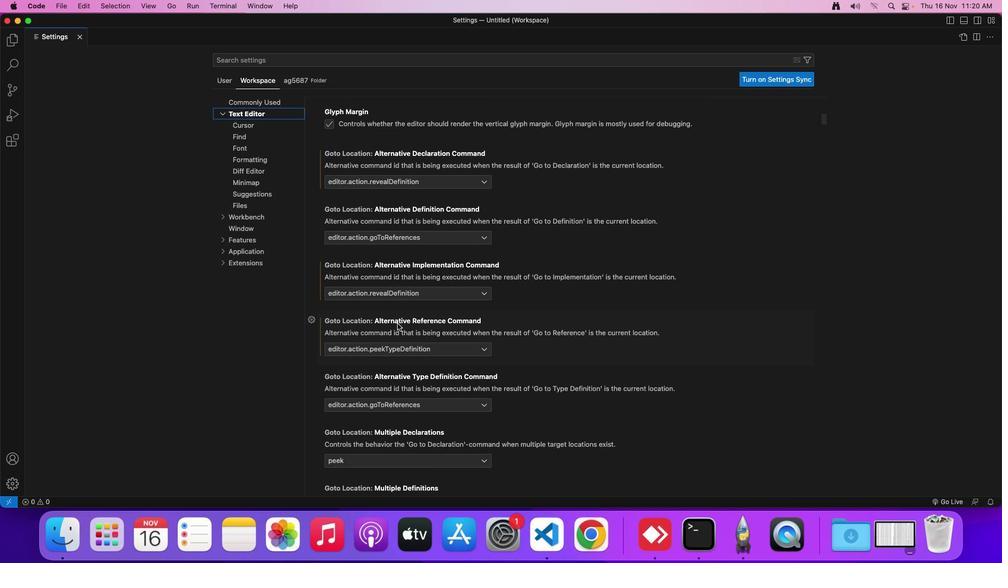 
Action: Mouse scrolled (397, 323) with delta (0, 0)
Screenshot: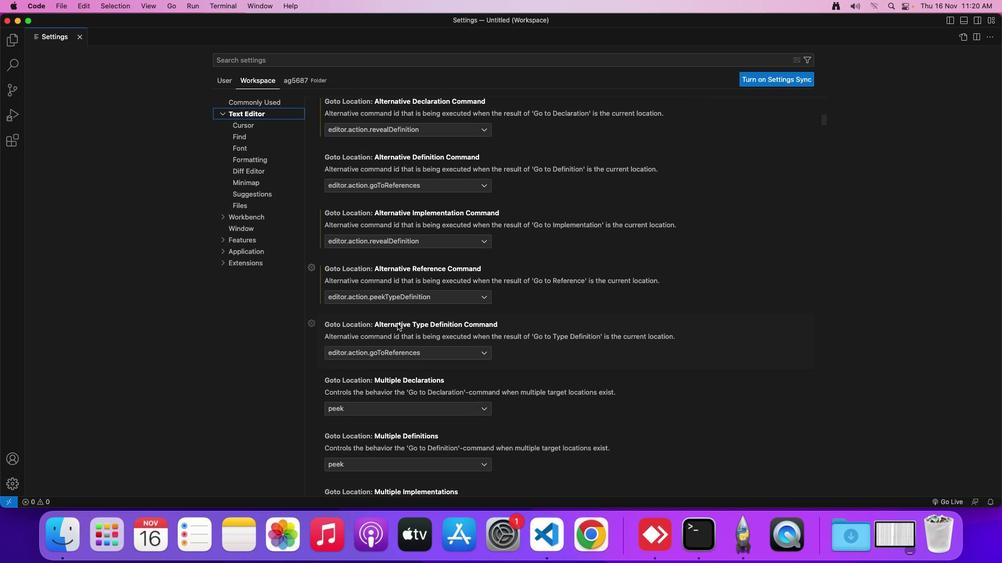 
Action: Mouse scrolled (397, 323) with delta (0, 0)
Screenshot: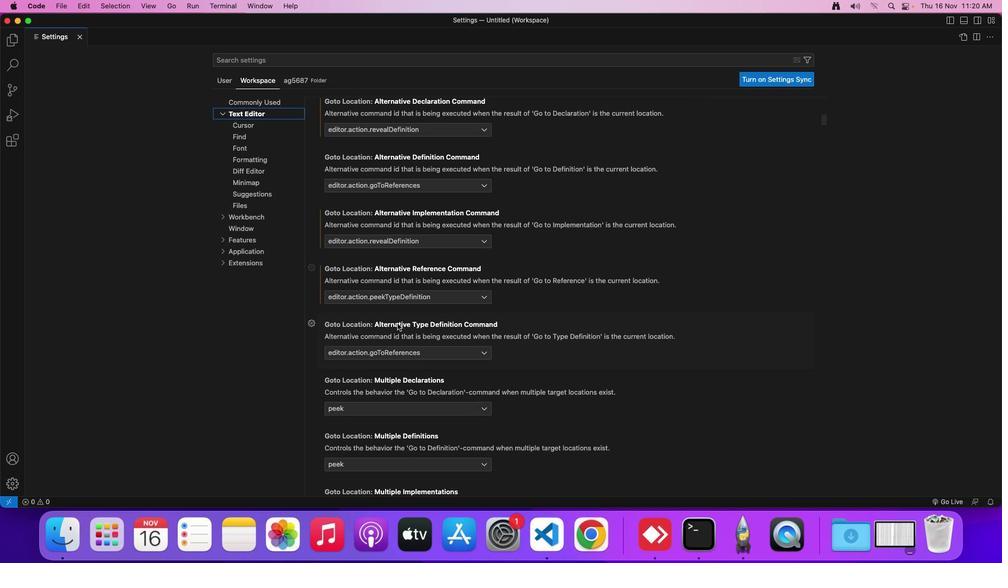 
Action: Mouse moved to (418, 298)
Screenshot: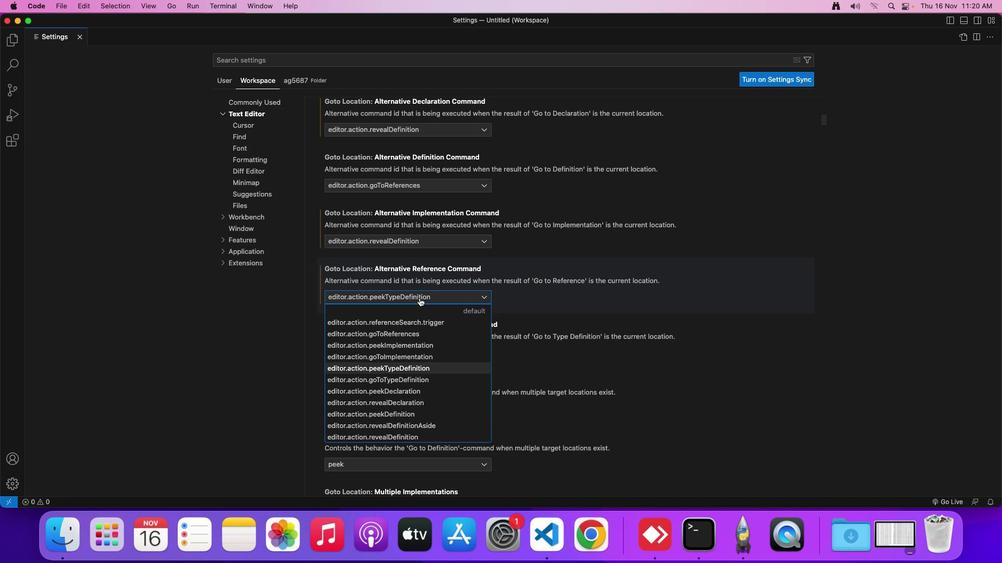 
Action: Mouse pressed left at (418, 298)
Screenshot: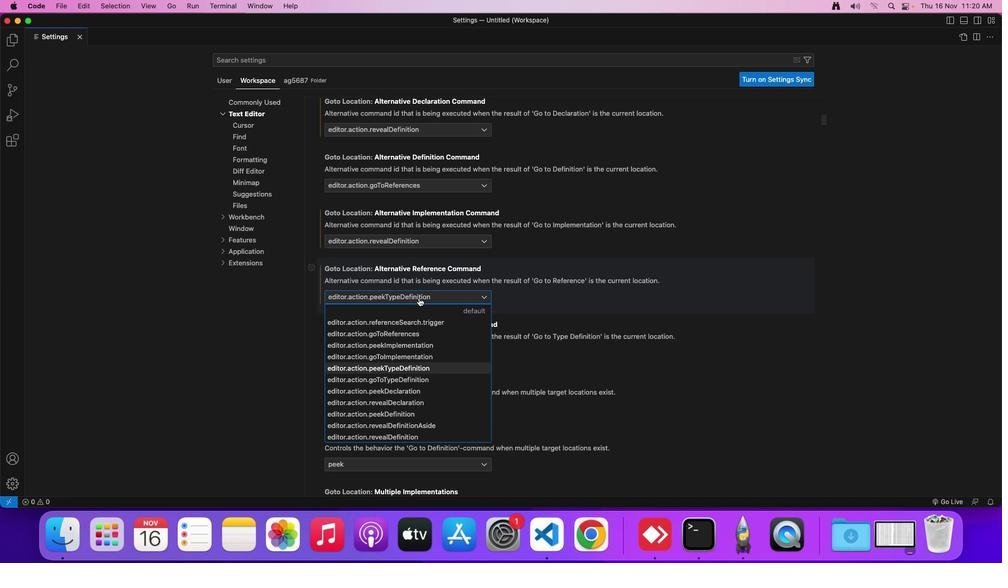 
Action: Mouse moved to (392, 382)
Screenshot: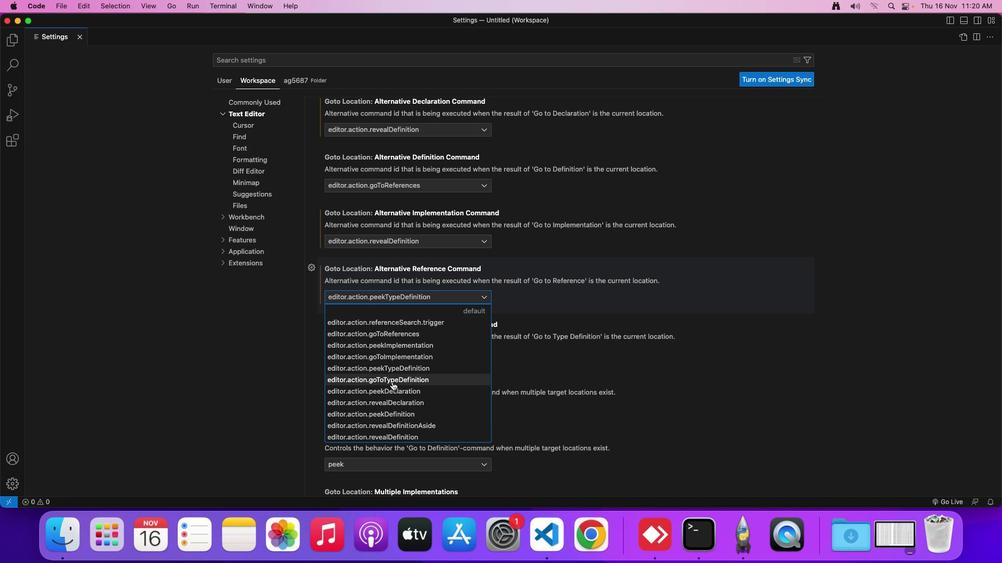 
Action: Mouse pressed left at (392, 382)
Screenshot: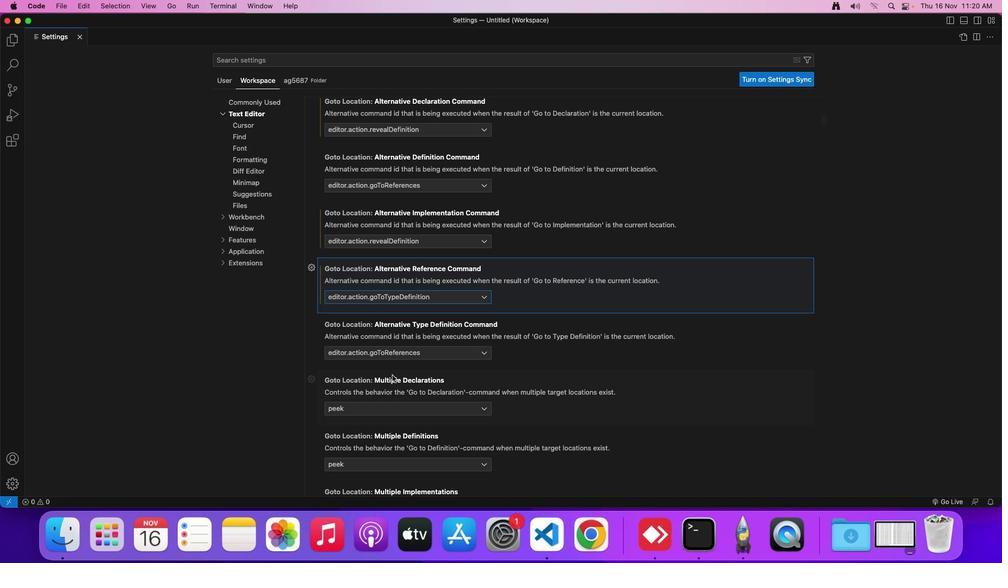 
Action: Mouse moved to (431, 306)
Screenshot: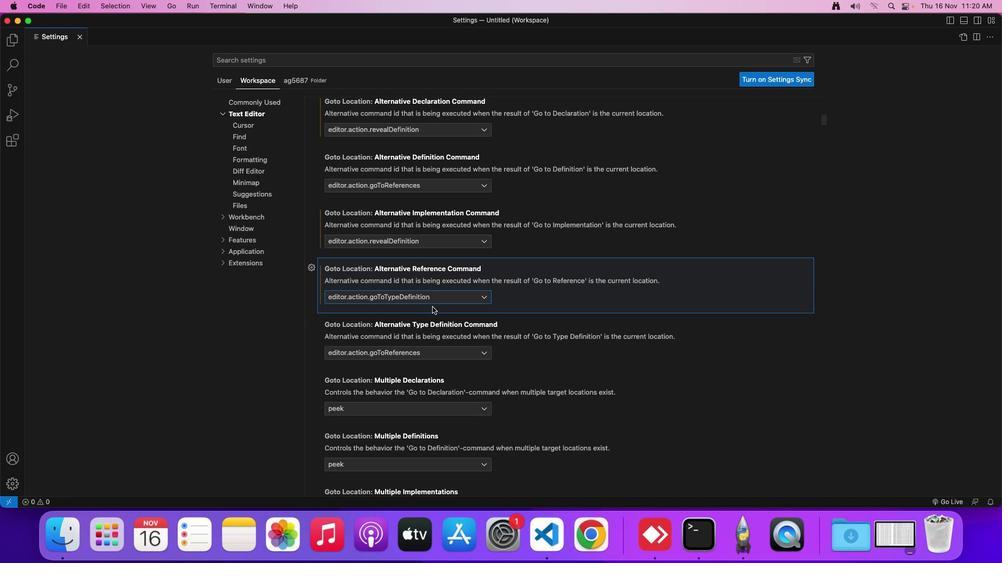 
